 Task: Look for space in Takamatsu, Japan from 3rd June, 2023 to 9th June, 2023 for 2 adults in price range Rs.6000 to Rs.12000. Place can be entire place with 1  bedroom having 1 bed and 1 bathroom. Property type can be house, flat, guest house, hotel. Booking option can be shelf check-in. Required host language is English.
Action: Mouse moved to (407, 108)
Screenshot: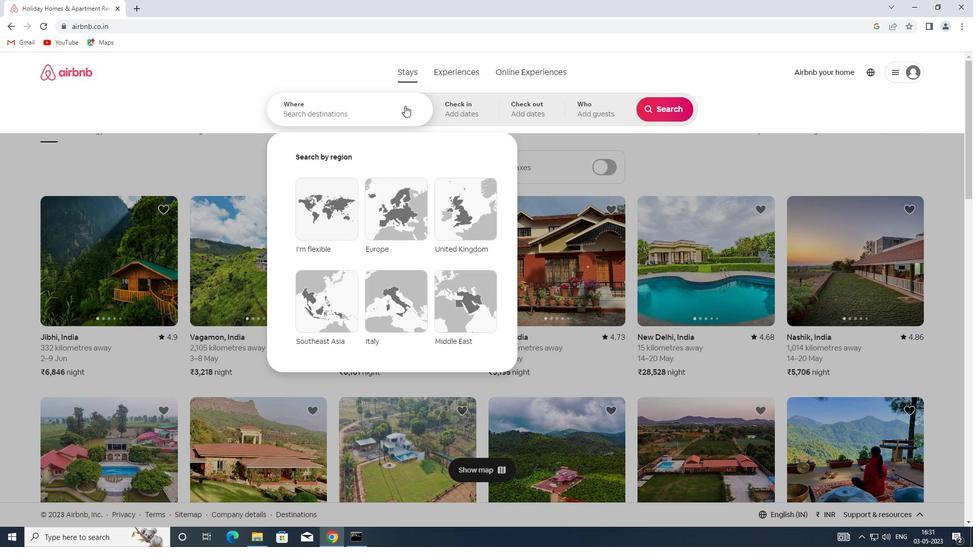 
Action: Mouse pressed left at (407, 108)
Screenshot: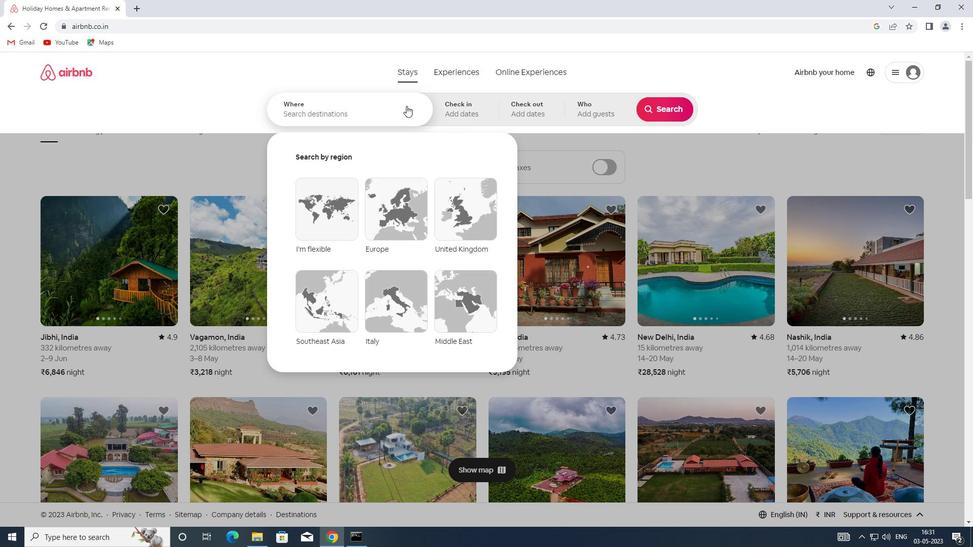 
Action: Key pressed <Key.shift><Key.shift><Key.shift><Key.shift><Key.shift><Key.shift><Key.shift><Key.shift><Key.shift><Key.shift><Key.shift><Key.shift><Key.shift><Key.shift><Key.shift><Key.shift><Key.shift><Key.shift><Key.shift>TAKAMATSU,<Key.shift>JAPAN
Screenshot: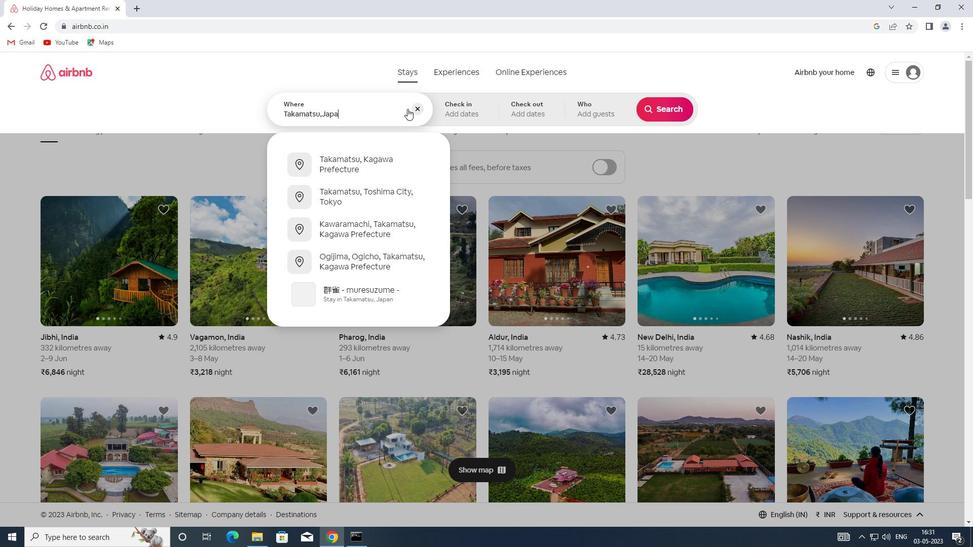 
Action: Mouse moved to (452, 109)
Screenshot: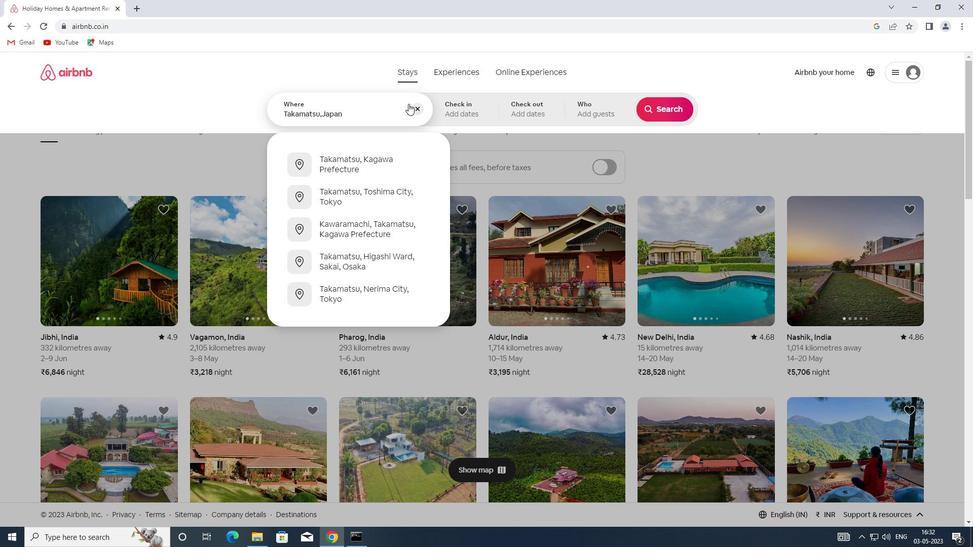 
Action: Mouse pressed left at (452, 109)
Screenshot: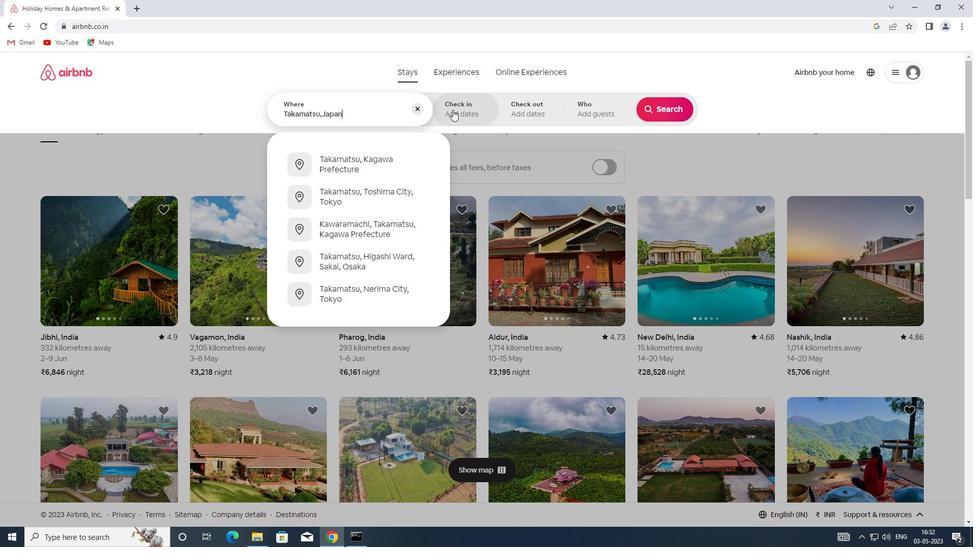 
Action: Mouse moved to (646, 236)
Screenshot: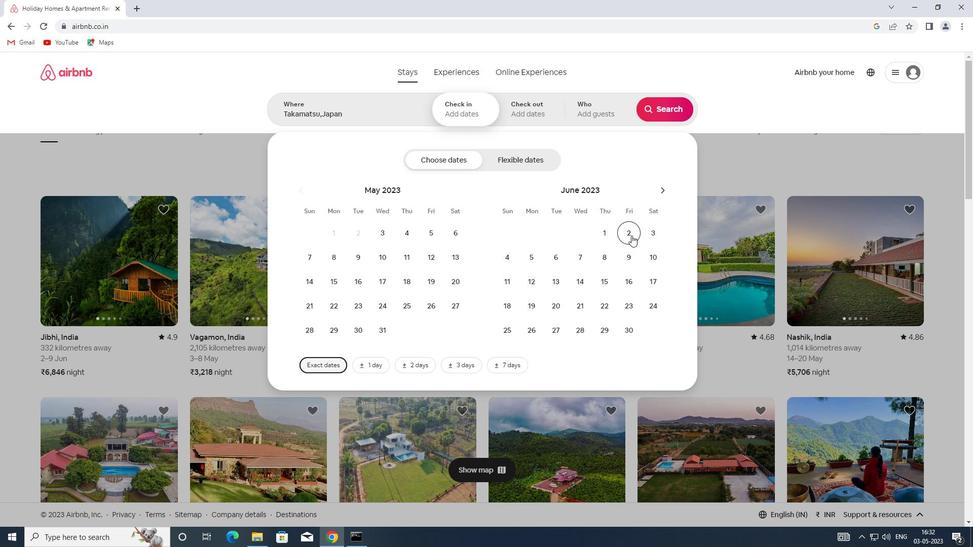 
Action: Mouse pressed left at (646, 236)
Screenshot: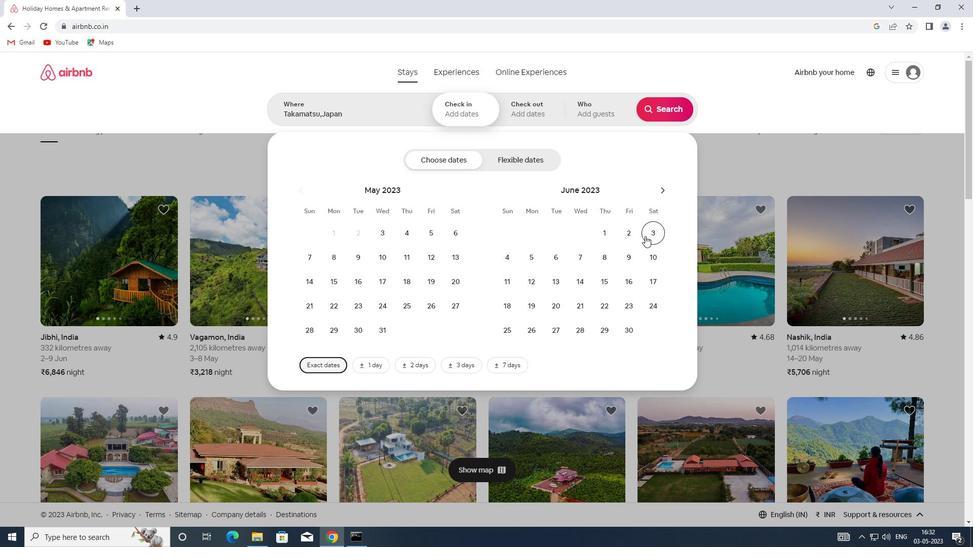 
Action: Mouse moved to (638, 255)
Screenshot: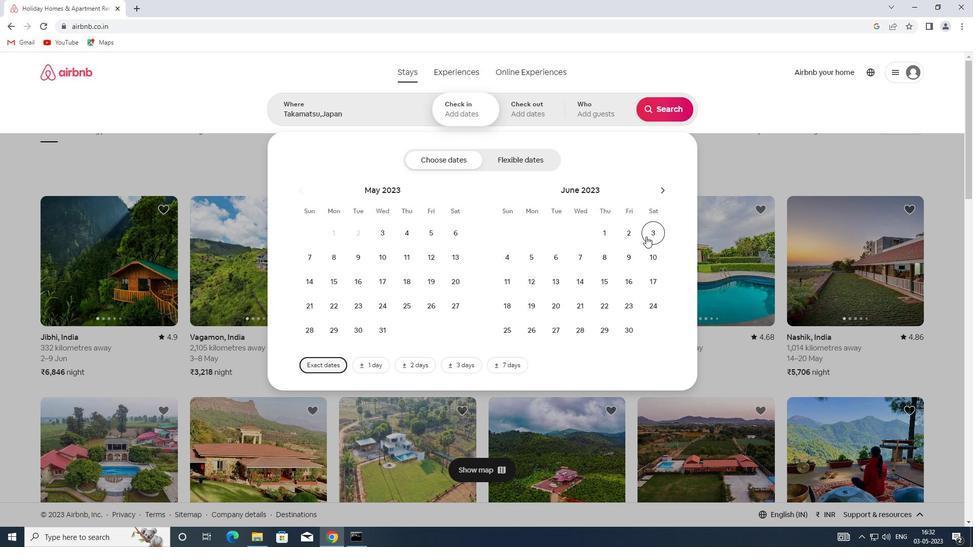 
Action: Mouse pressed left at (638, 255)
Screenshot: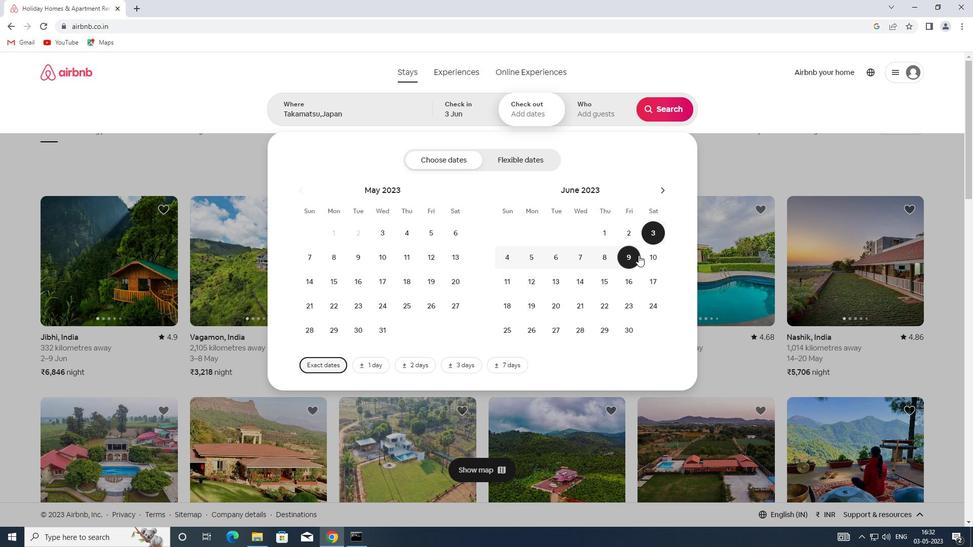 
Action: Mouse moved to (592, 109)
Screenshot: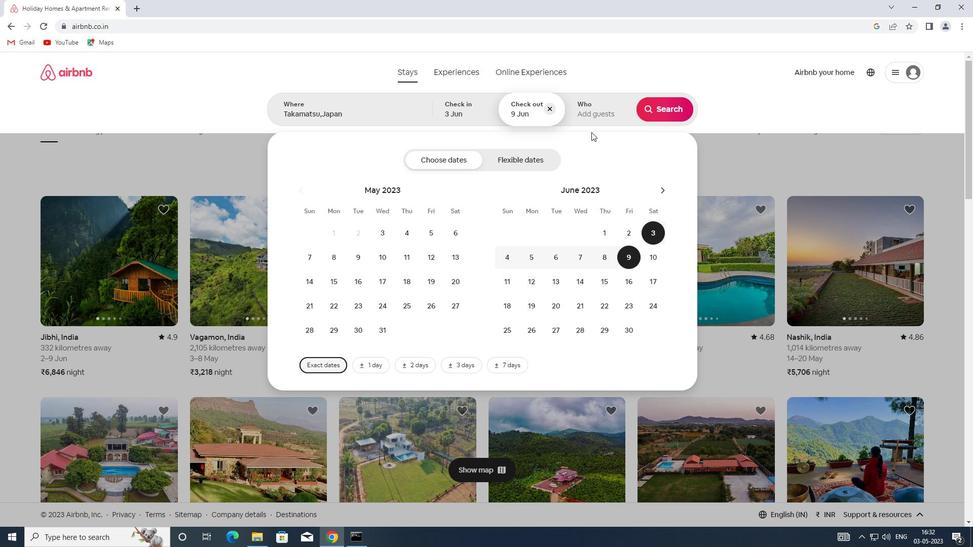 
Action: Mouse pressed left at (592, 109)
Screenshot: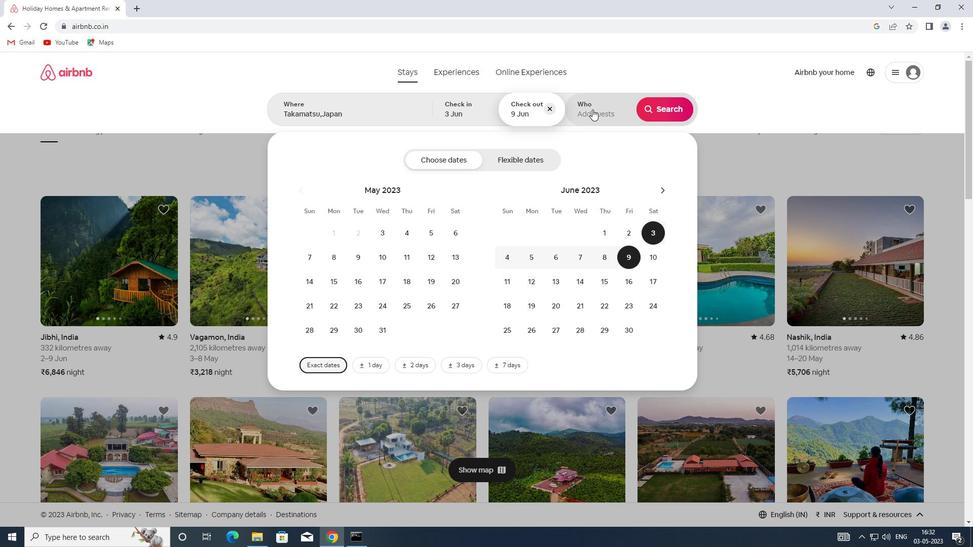 
Action: Mouse moved to (663, 166)
Screenshot: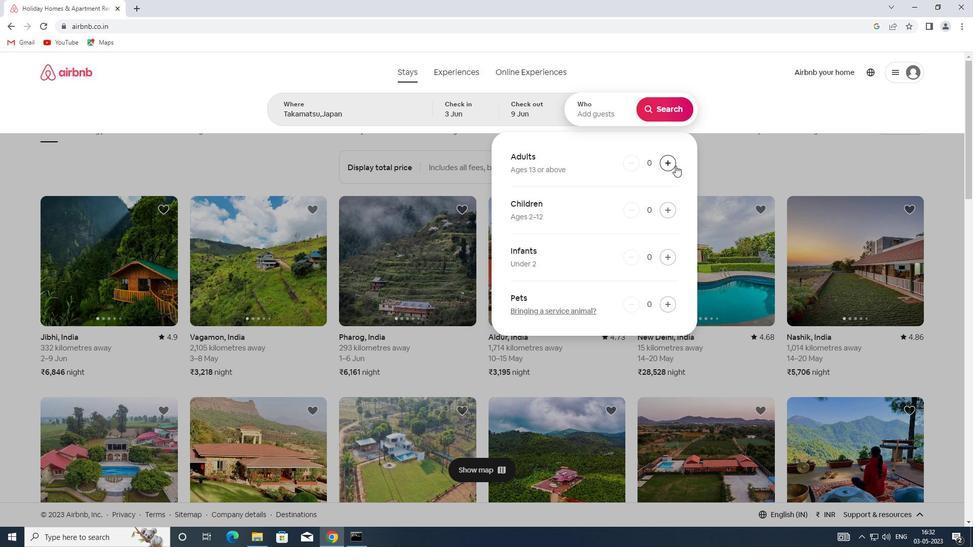 
Action: Mouse pressed left at (663, 166)
Screenshot: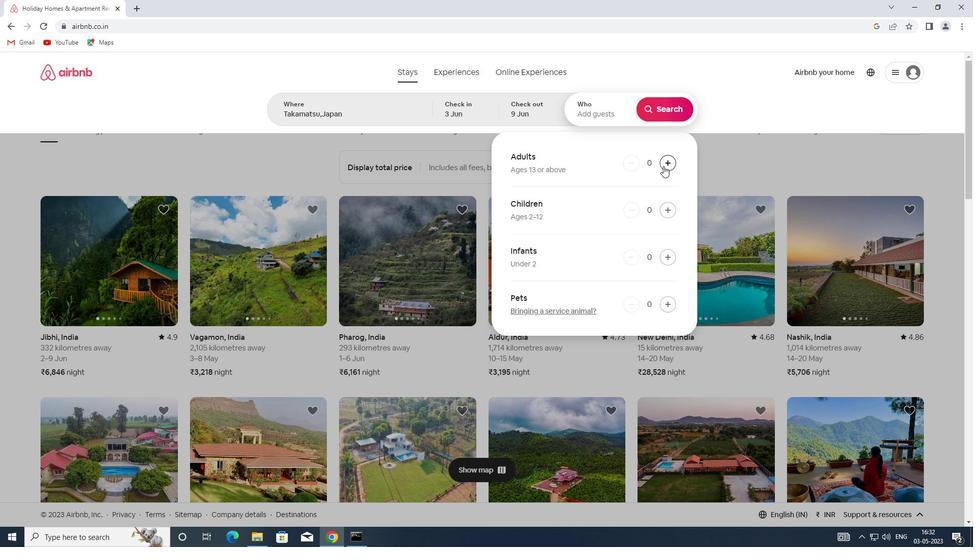 
Action: Mouse pressed left at (663, 166)
Screenshot: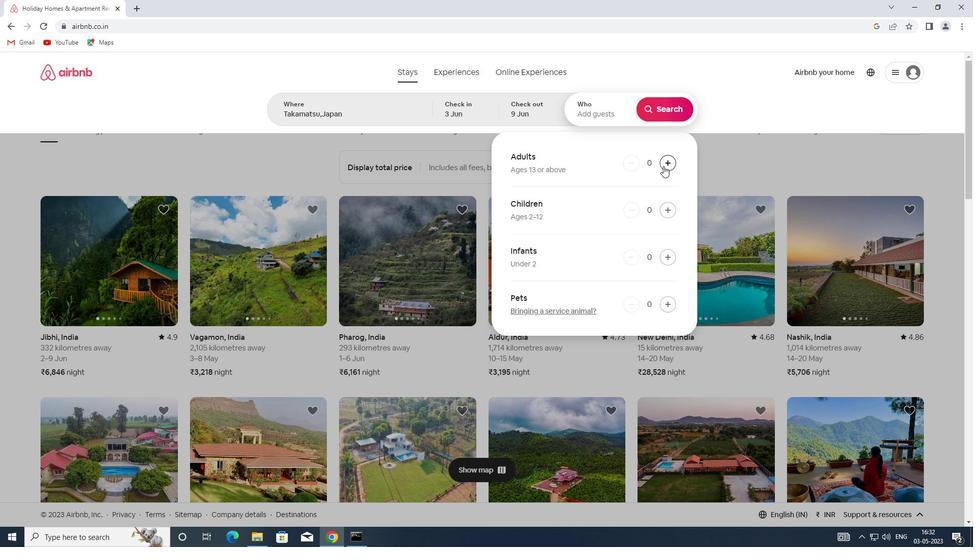 
Action: Mouse moved to (669, 116)
Screenshot: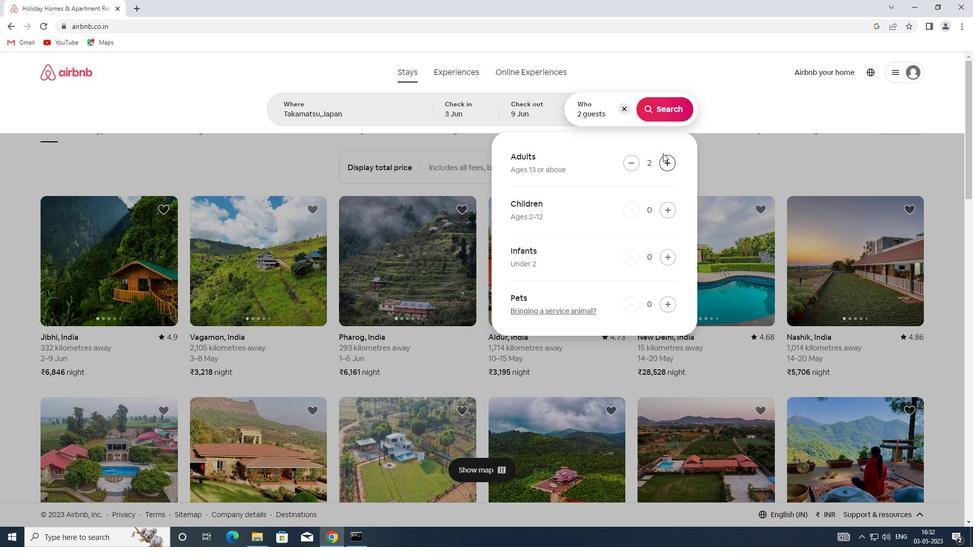 
Action: Mouse pressed left at (669, 116)
Screenshot: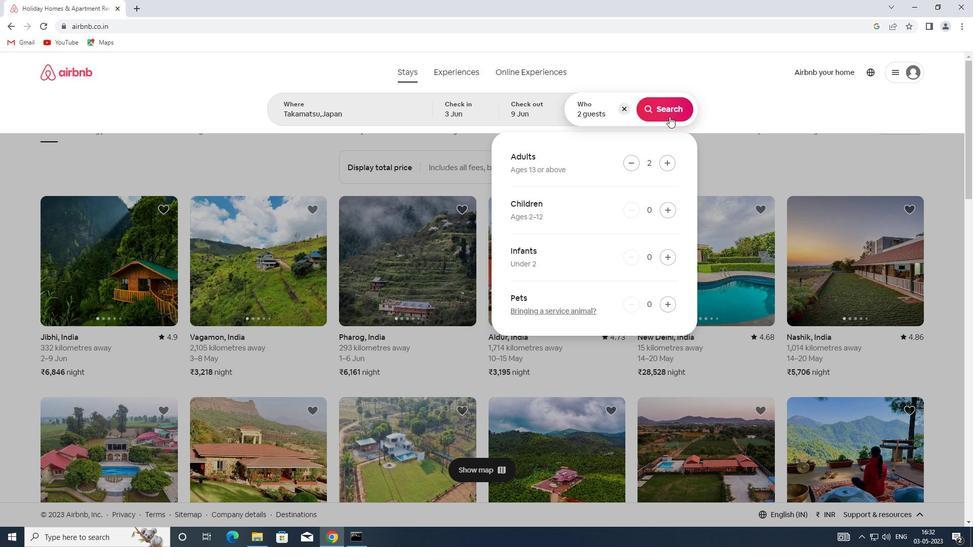 
Action: Mouse moved to (916, 111)
Screenshot: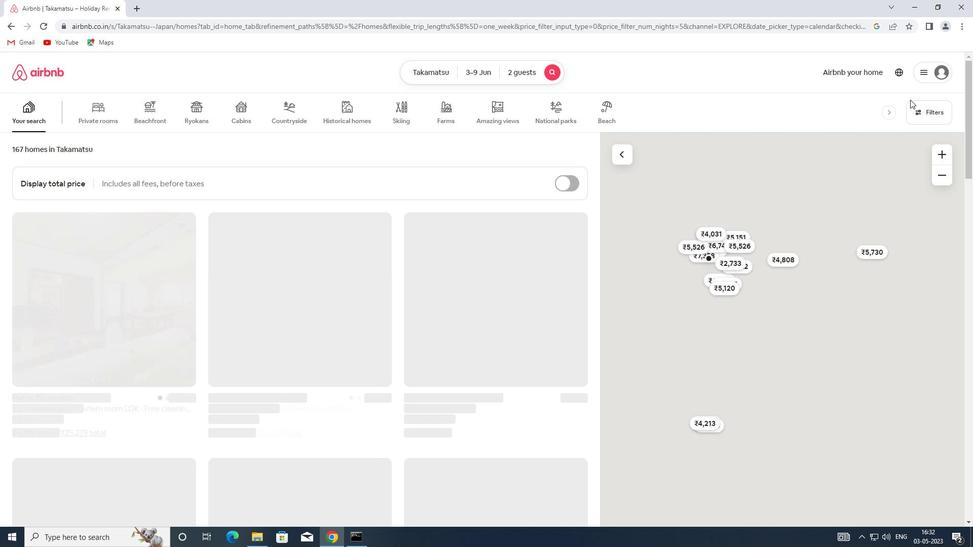 
Action: Mouse pressed left at (916, 111)
Screenshot: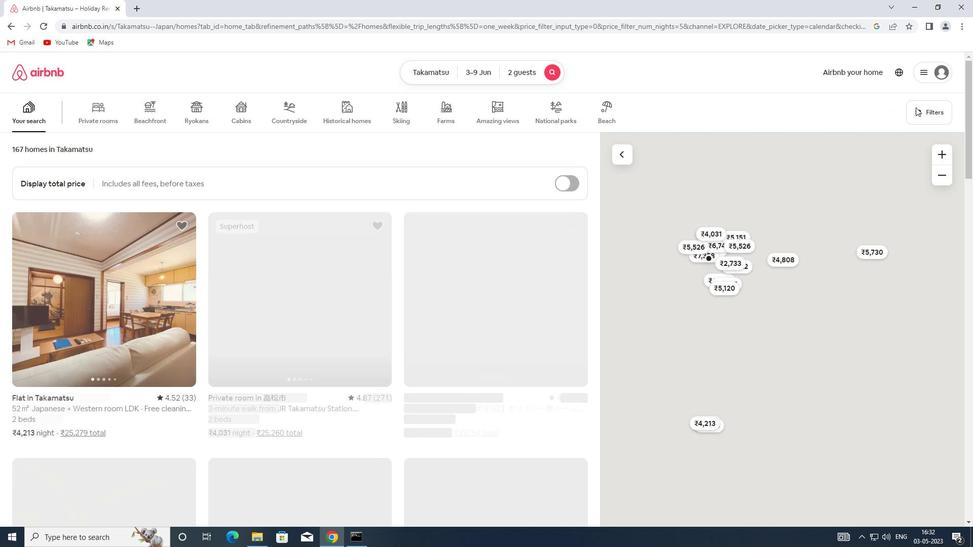 
Action: Mouse moved to (353, 242)
Screenshot: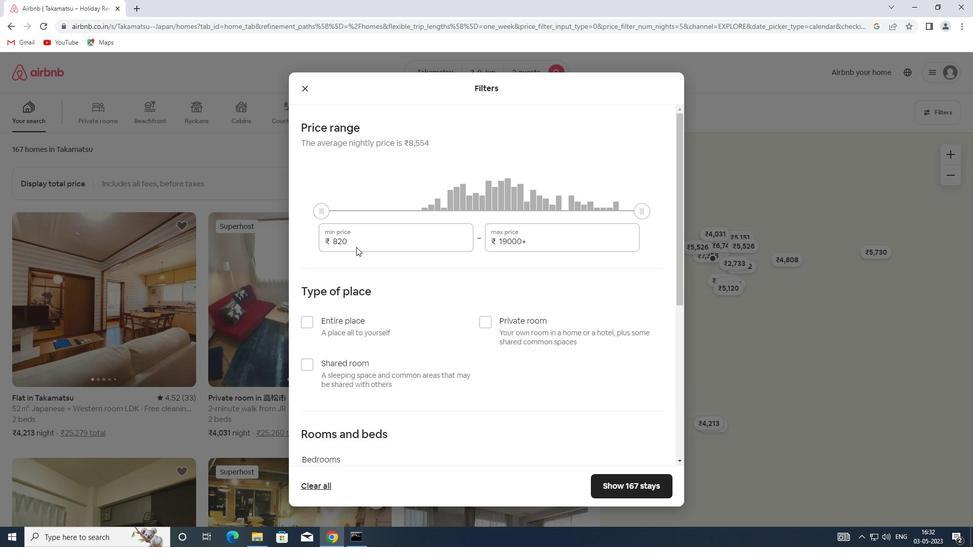 
Action: Mouse pressed left at (353, 242)
Screenshot: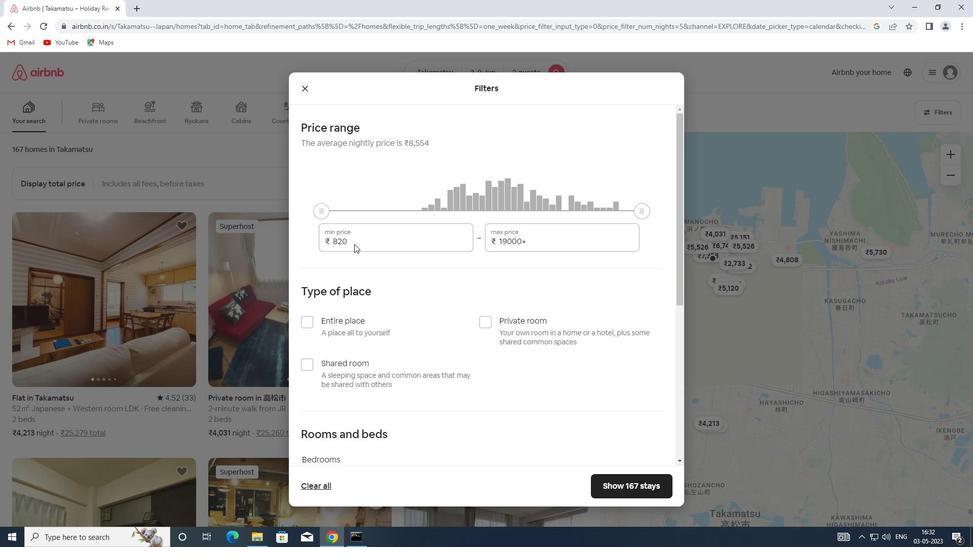 
Action: Mouse moved to (316, 242)
Screenshot: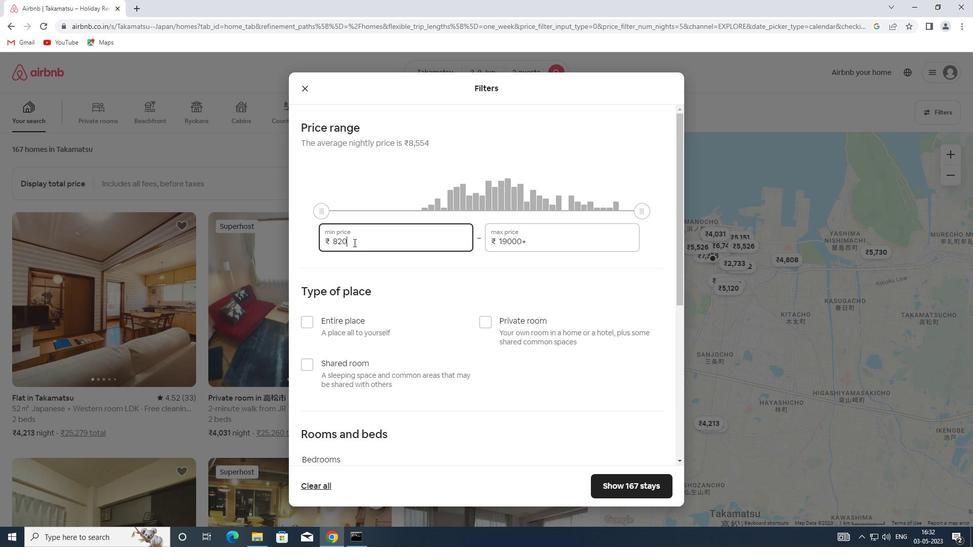 
Action: Key pressed 6000
Screenshot: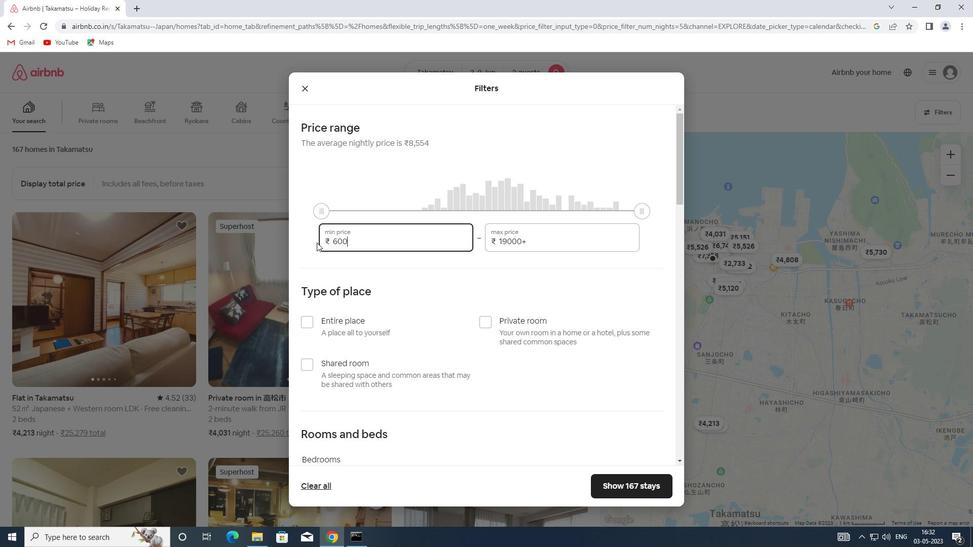 
Action: Mouse moved to (541, 240)
Screenshot: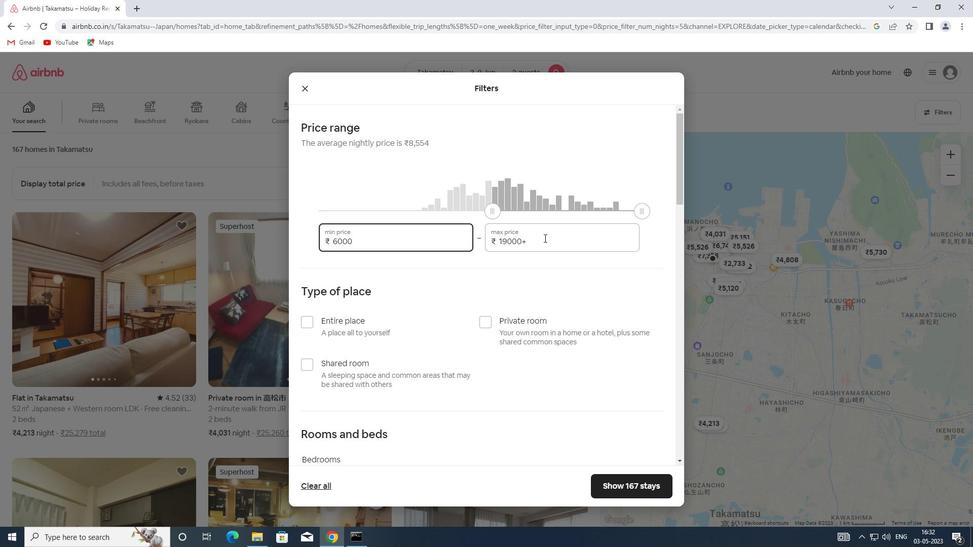 
Action: Mouse pressed left at (541, 240)
Screenshot: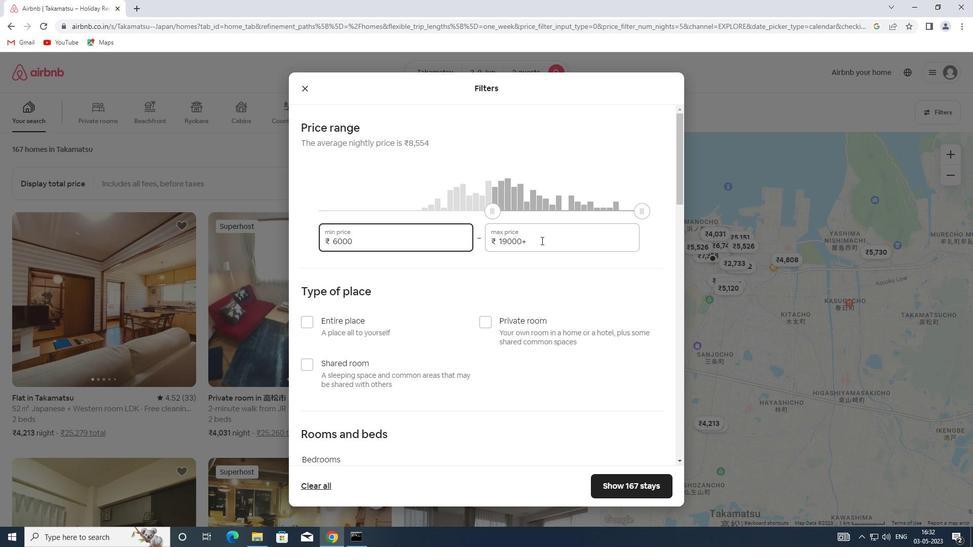 
Action: Mouse moved to (480, 243)
Screenshot: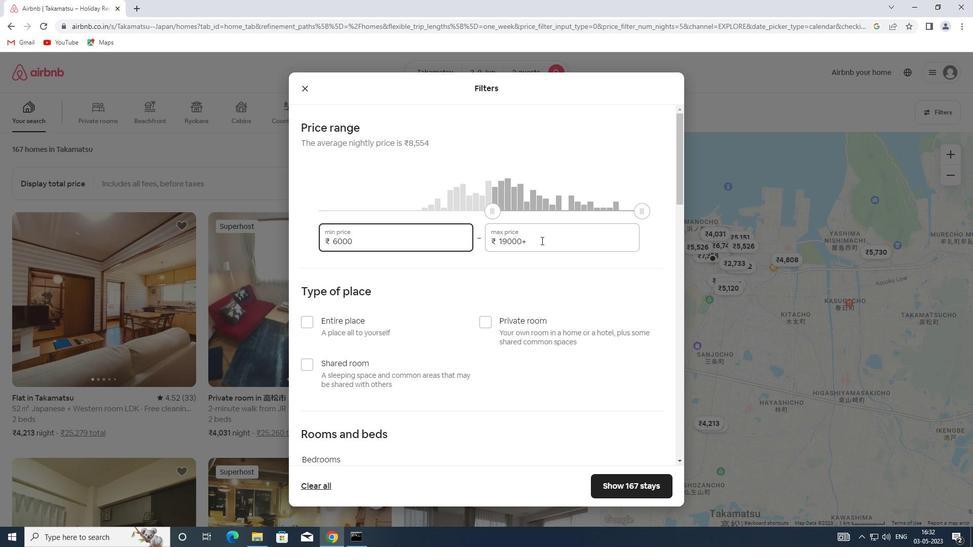 
Action: Key pressed 12000
Screenshot: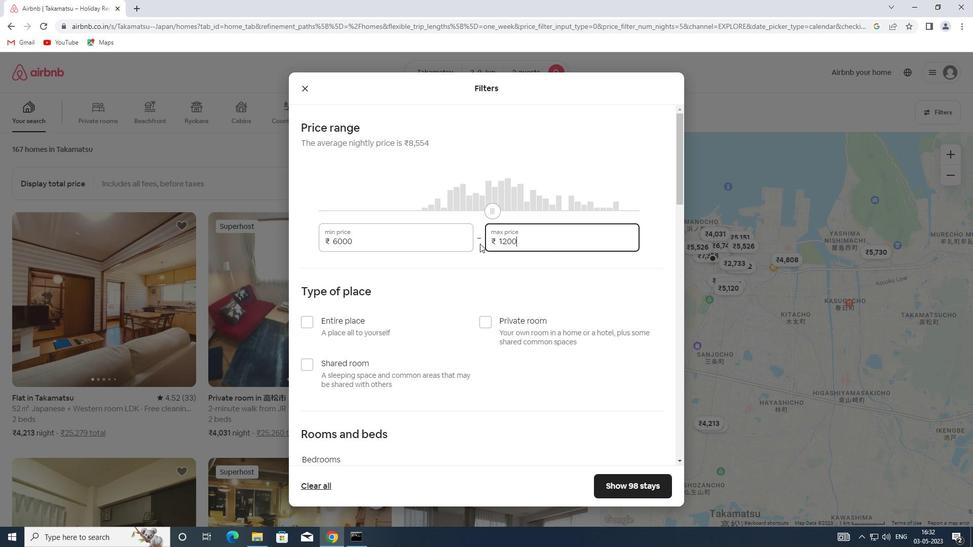 
Action: Mouse moved to (343, 325)
Screenshot: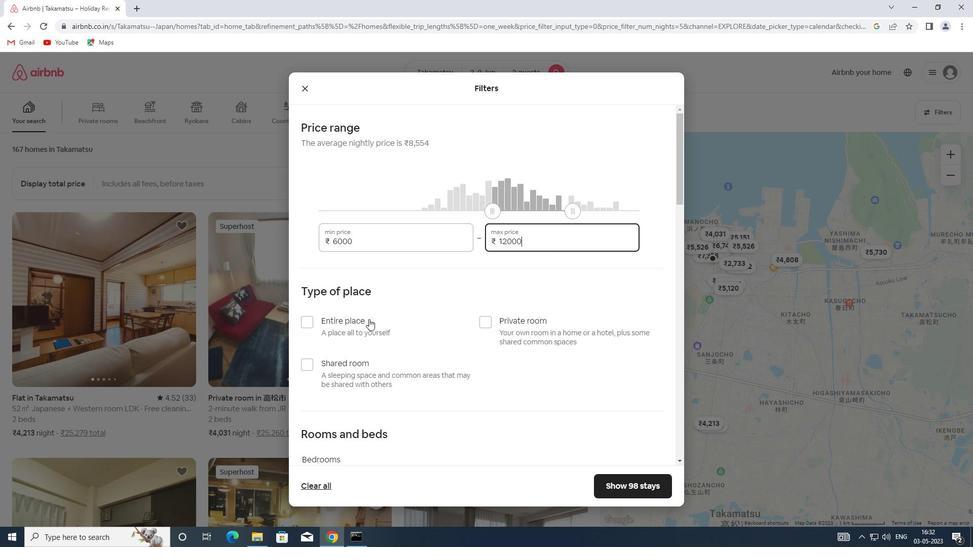 
Action: Mouse pressed left at (343, 325)
Screenshot: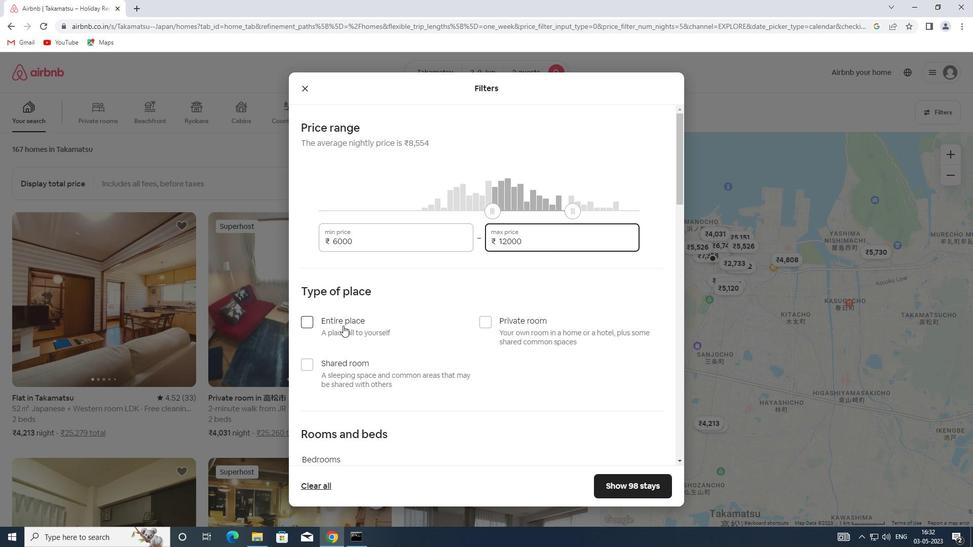 
Action: Mouse moved to (345, 324)
Screenshot: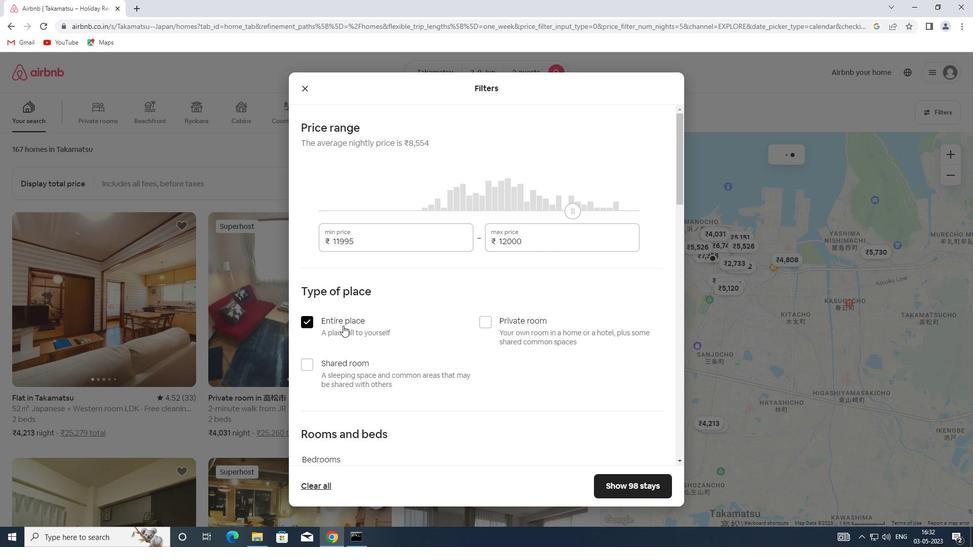 
Action: Mouse scrolled (345, 323) with delta (0, 0)
Screenshot: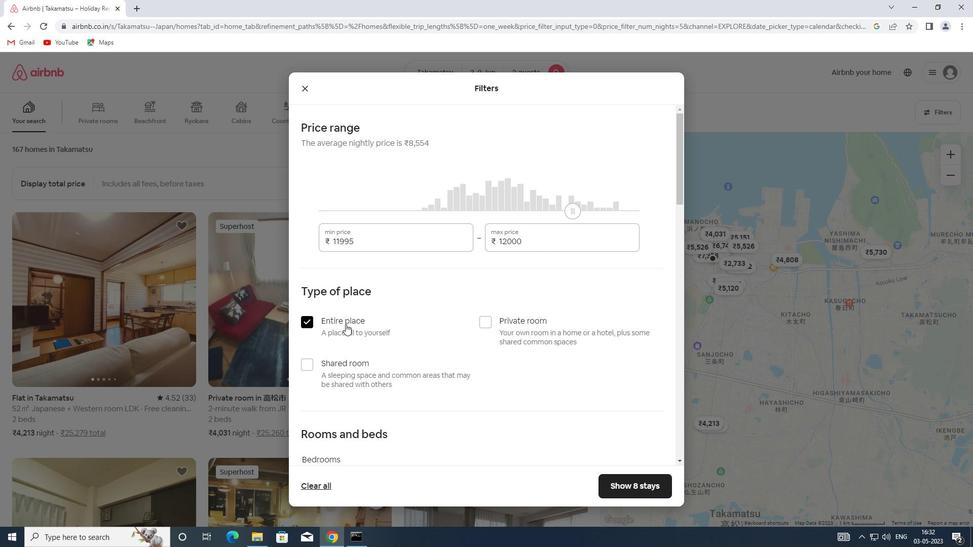 
Action: Mouse moved to (345, 324)
Screenshot: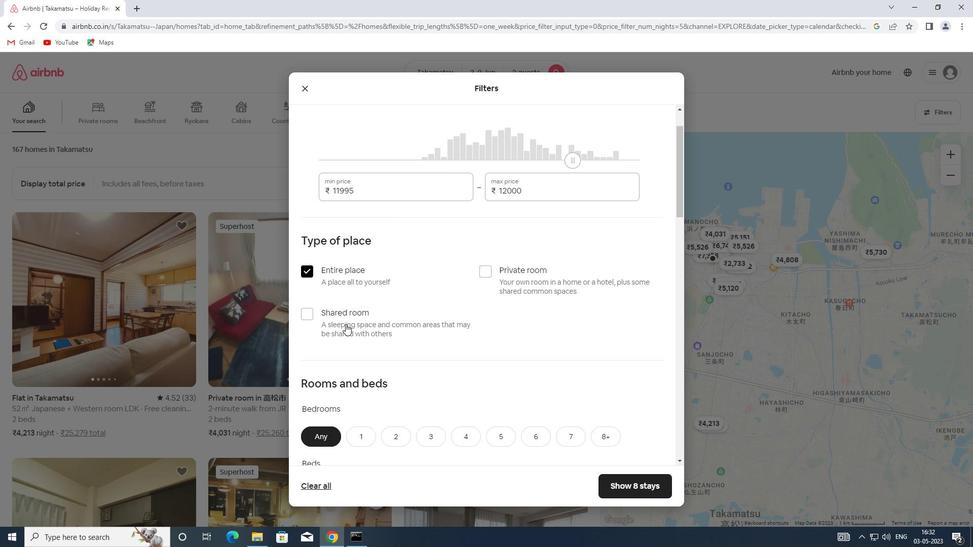 
Action: Mouse scrolled (345, 323) with delta (0, 0)
Screenshot: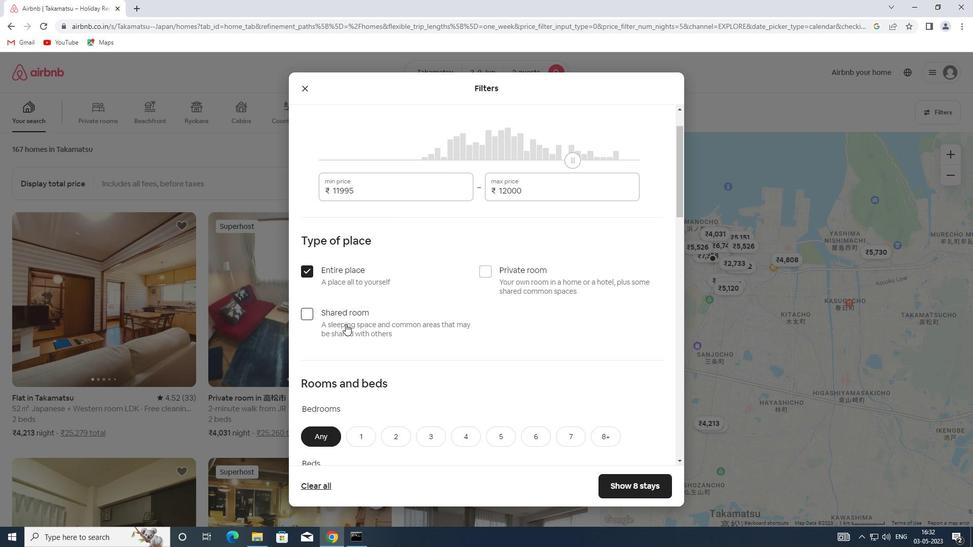 
Action: Mouse scrolled (345, 323) with delta (0, 0)
Screenshot: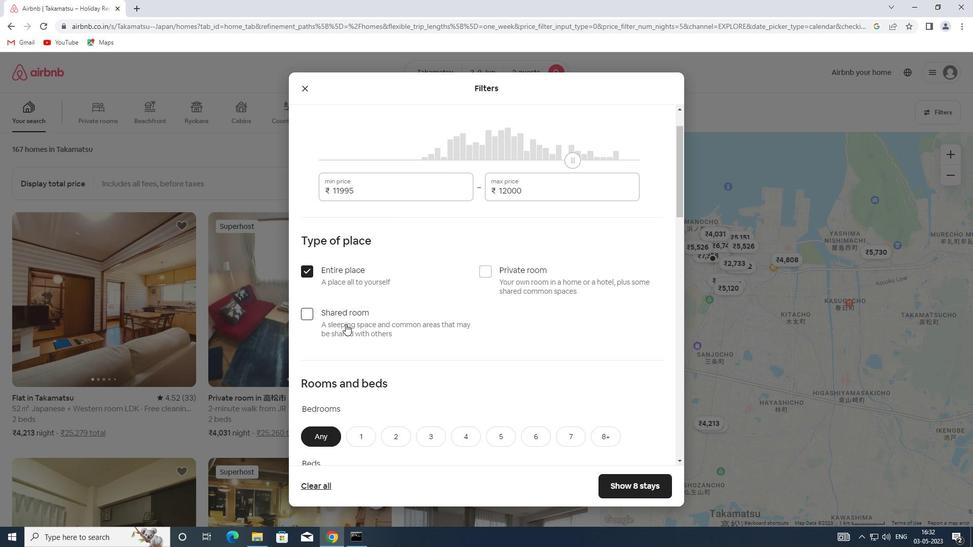 
Action: Mouse moved to (359, 334)
Screenshot: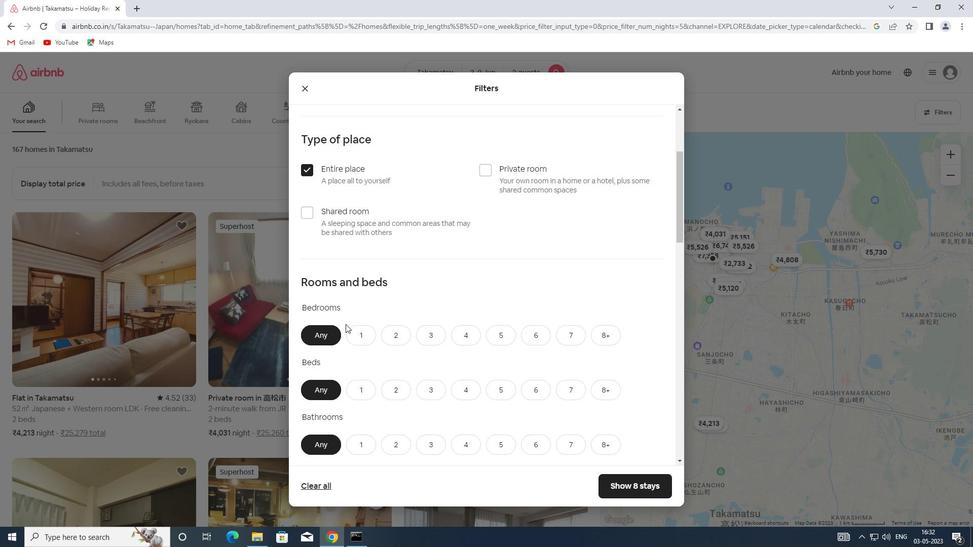 
Action: Mouse pressed left at (359, 334)
Screenshot: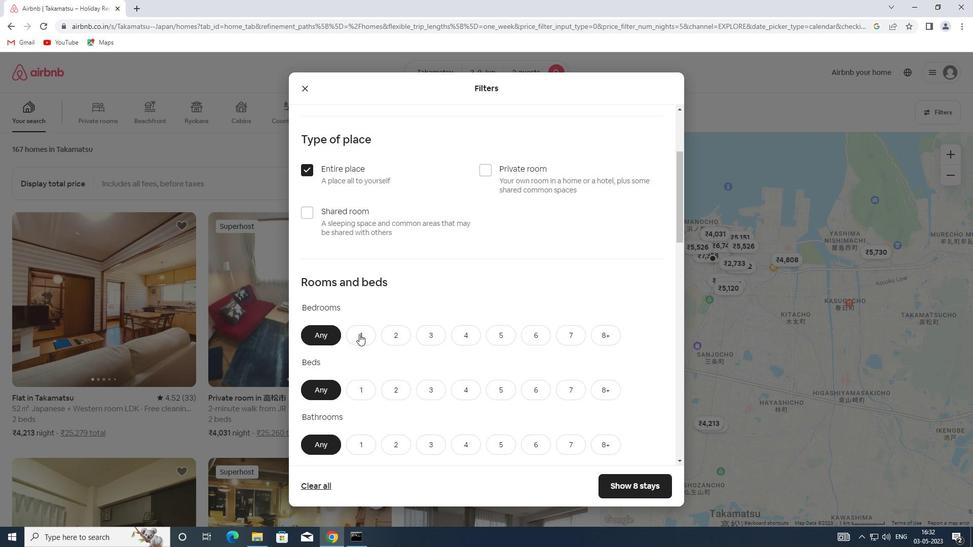 
Action: Mouse scrolled (359, 334) with delta (0, 0)
Screenshot: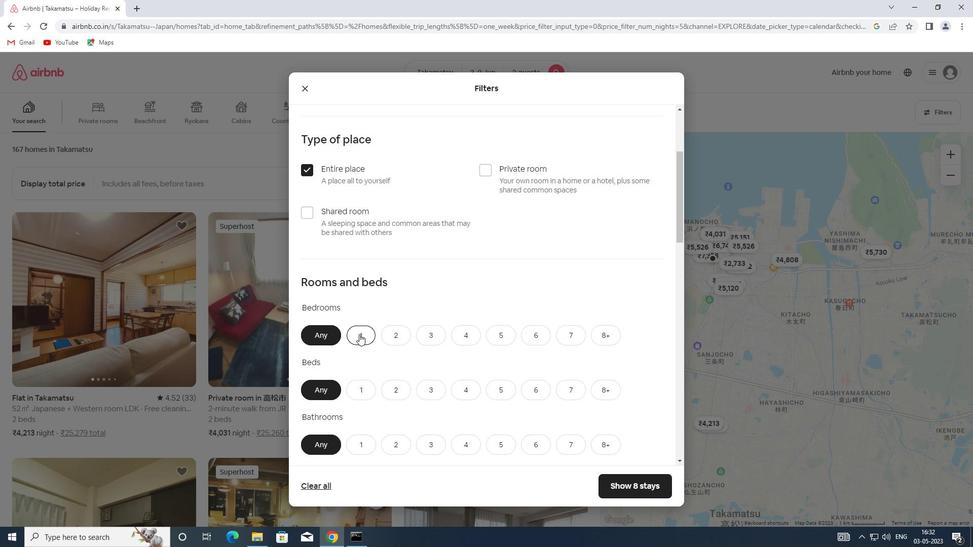 
Action: Mouse scrolled (359, 334) with delta (0, 0)
Screenshot: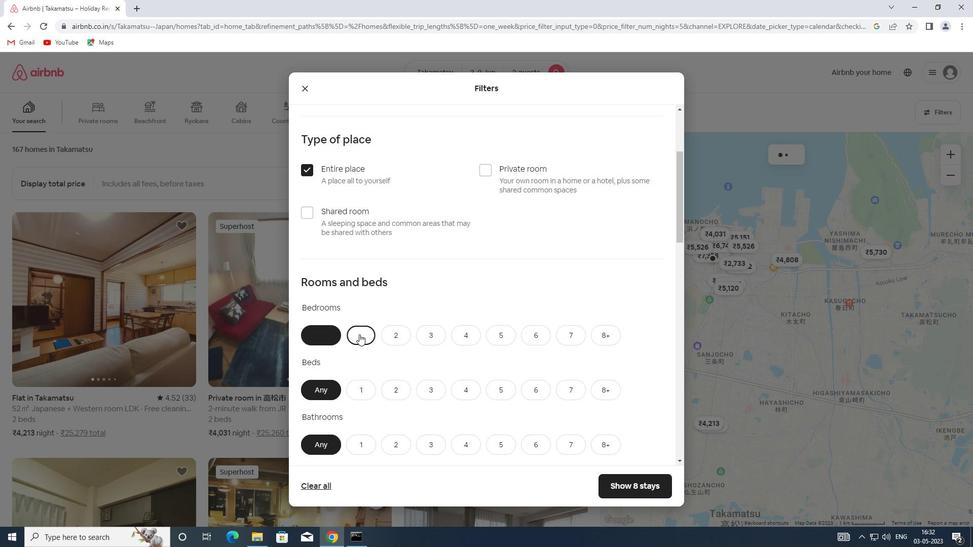 
Action: Mouse moved to (360, 292)
Screenshot: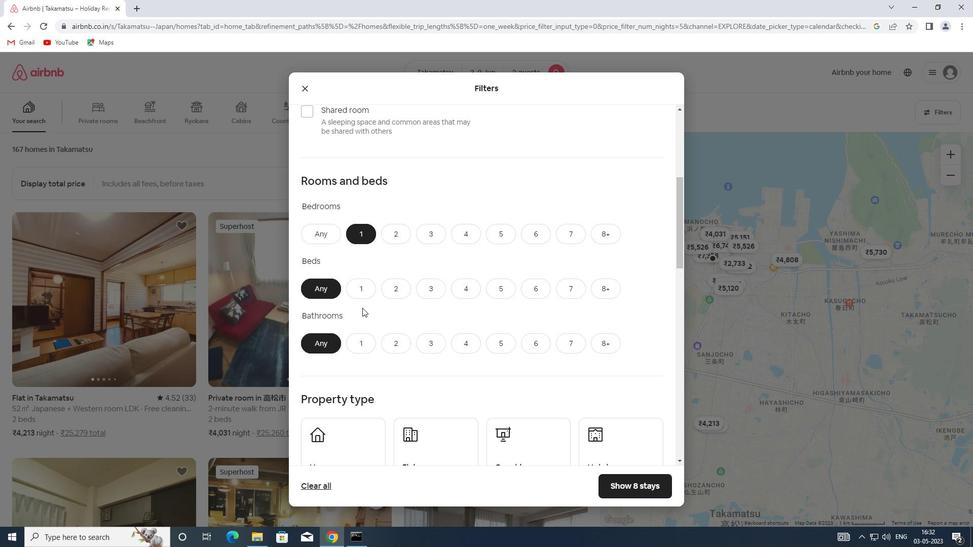 
Action: Mouse pressed left at (360, 292)
Screenshot: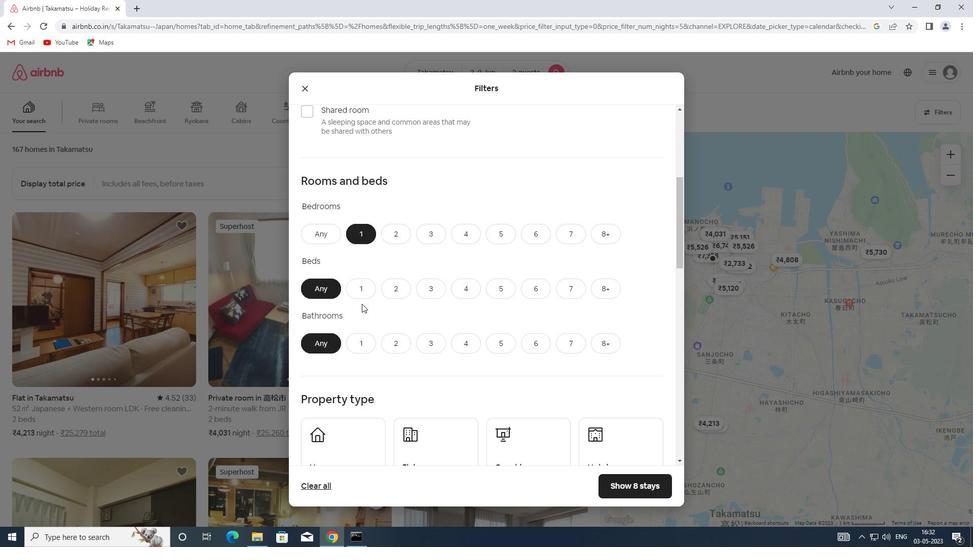 
Action: Mouse moved to (360, 341)
Screenshot: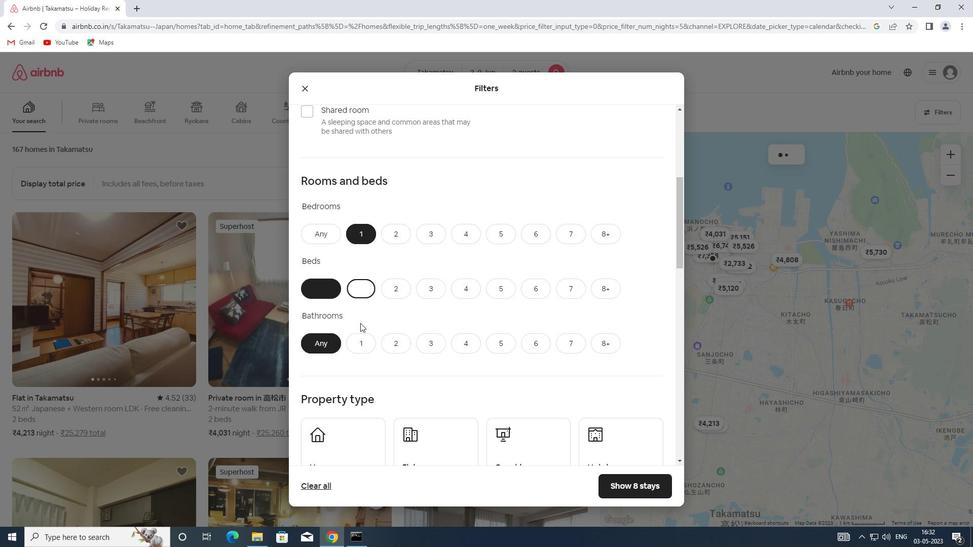 
Action: Mouse pressed left at (360, 341)
Screenshot: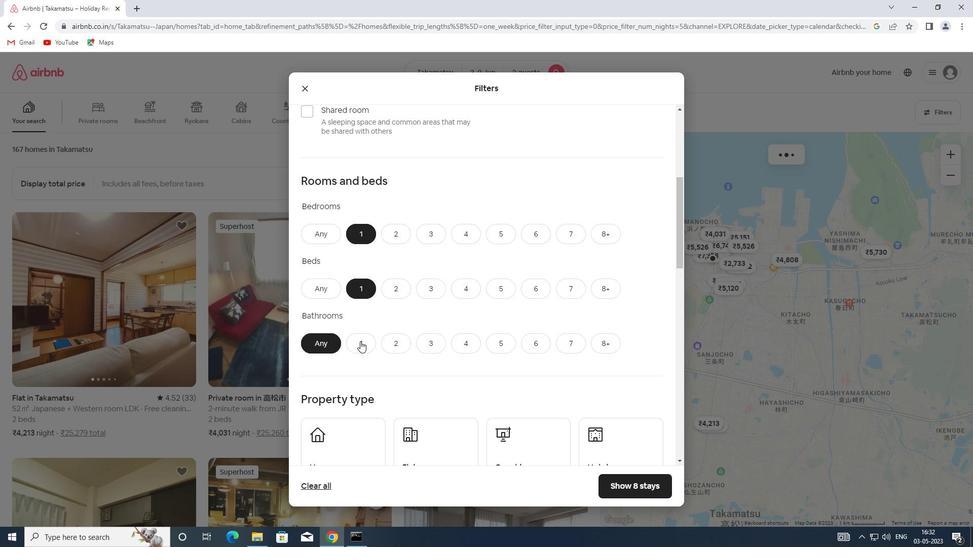 
Action: Mouse moved to (360, 339)
Screenshot: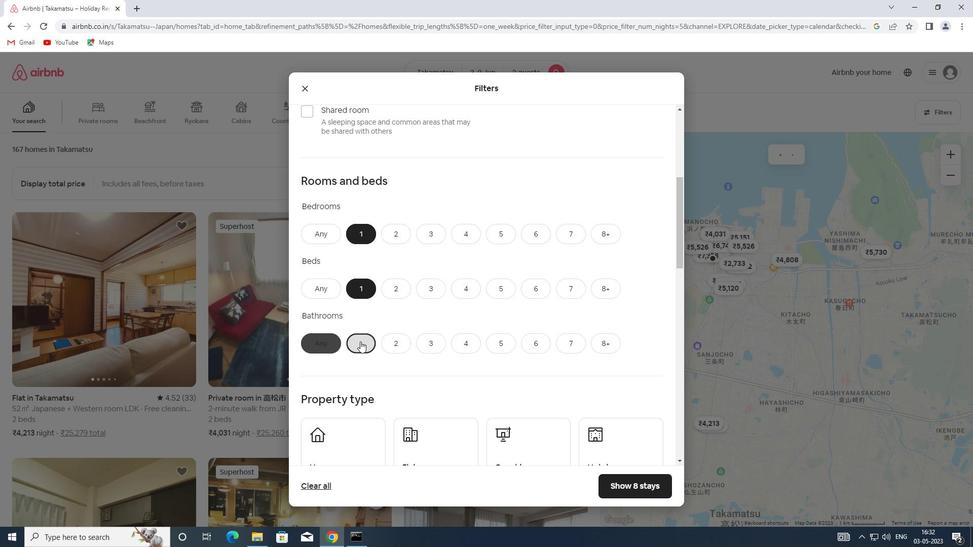 
Action: Mouse scrolled (360, 339) with delta (0, 0)
Screenshot: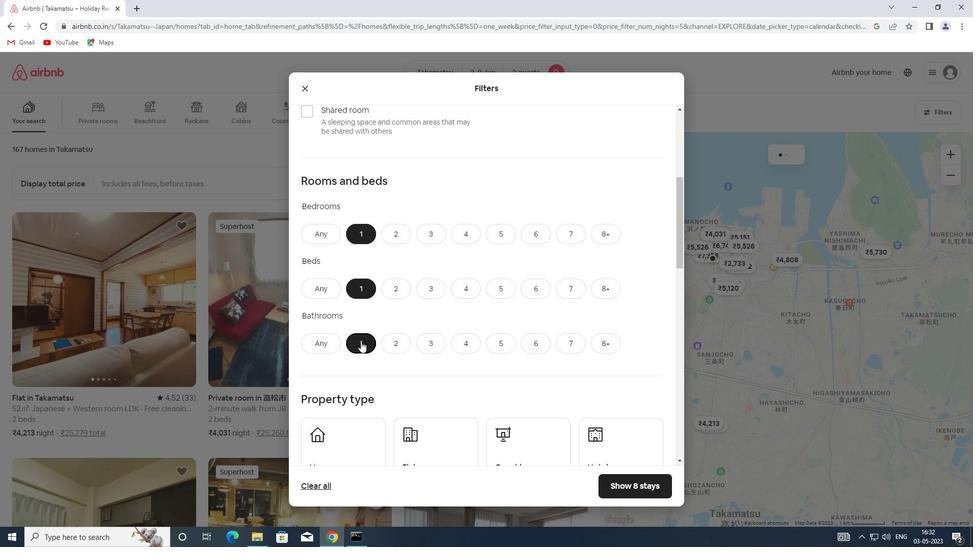 
Action: Mouse scrolled (360, 339) with delta (0, 0)
Screenshot: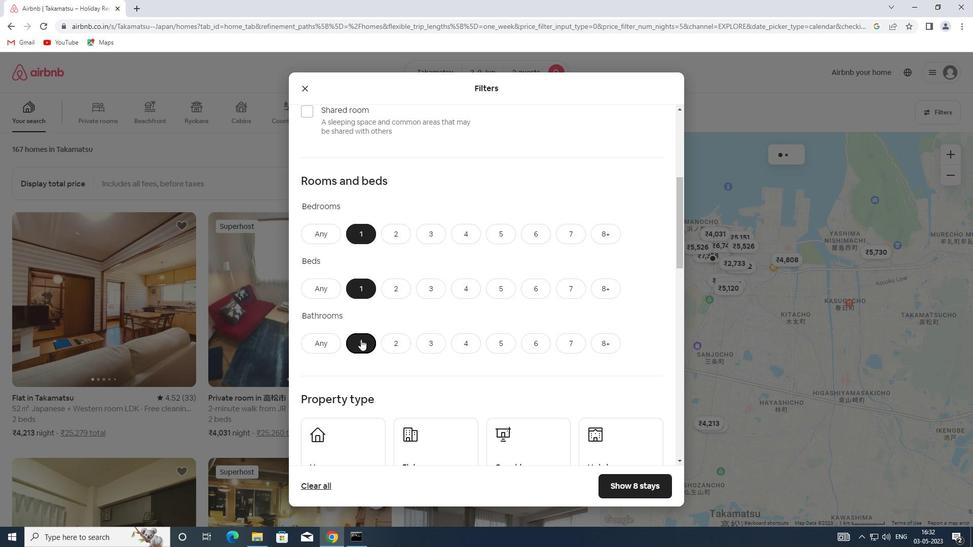 
Action: Mouse scrolled (360, 339) with delta (0, 0)
Screenshot: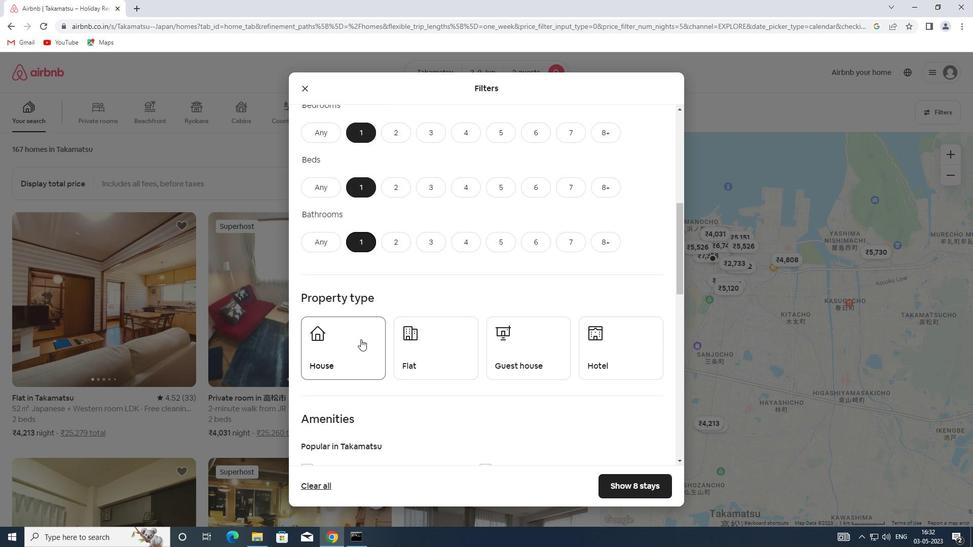 
Action: Mouse scrolled (360, 339) with delta (0, 0)
Screenshot: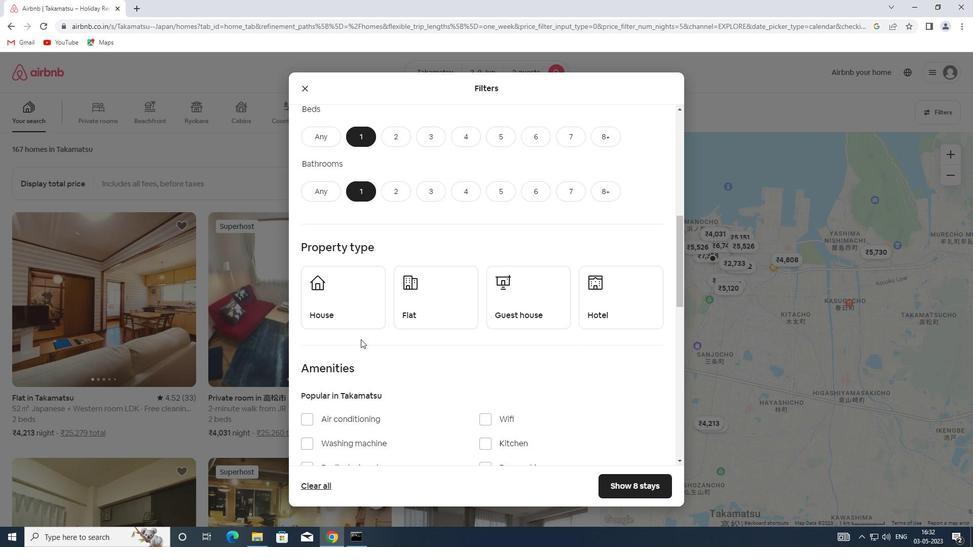 
Action: Mouse moved to (367, 272)
Screenshot: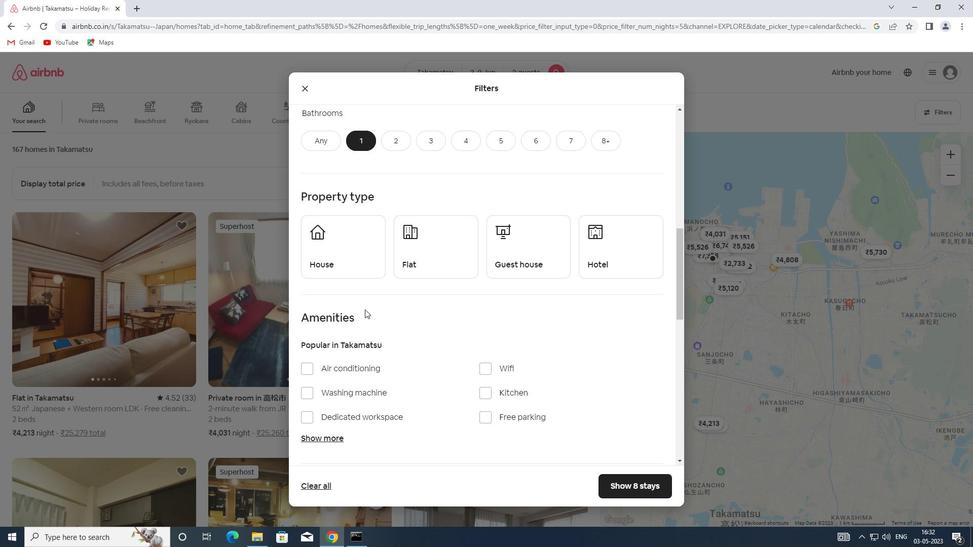 
Action: Mouse pressed left at (367, 272)
Screenshot: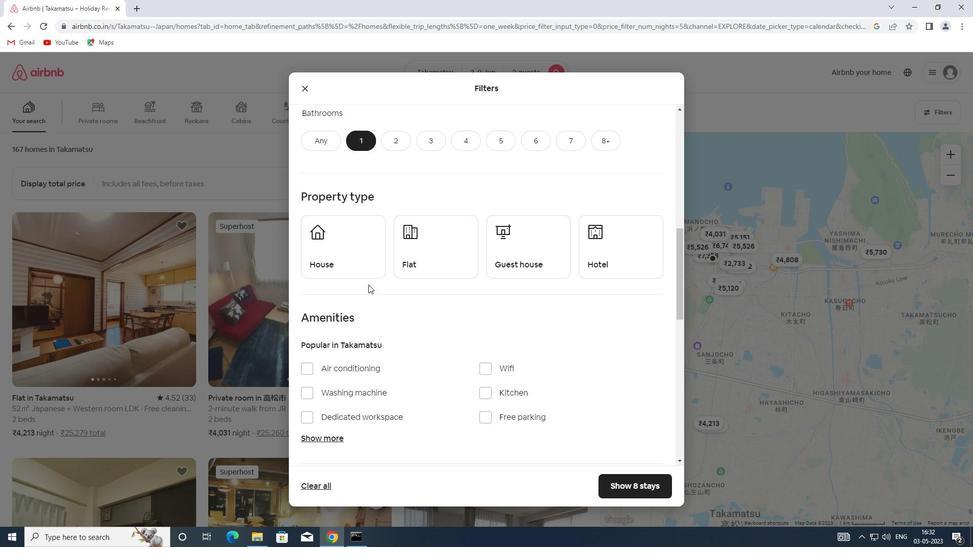 
Action: Mouse moved to (425, 259)
Screenshot: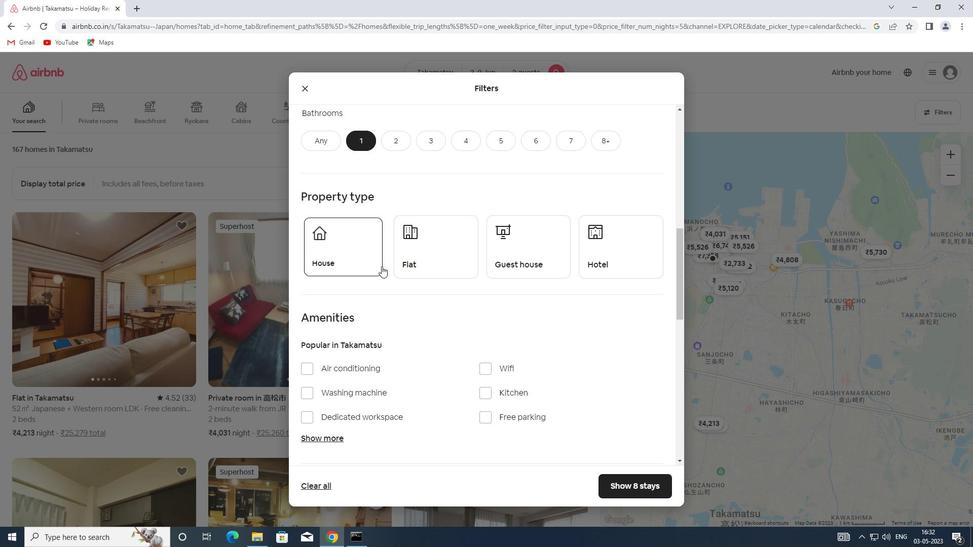 
Action: Mouse pressed left at (425, 259)
Screenshot: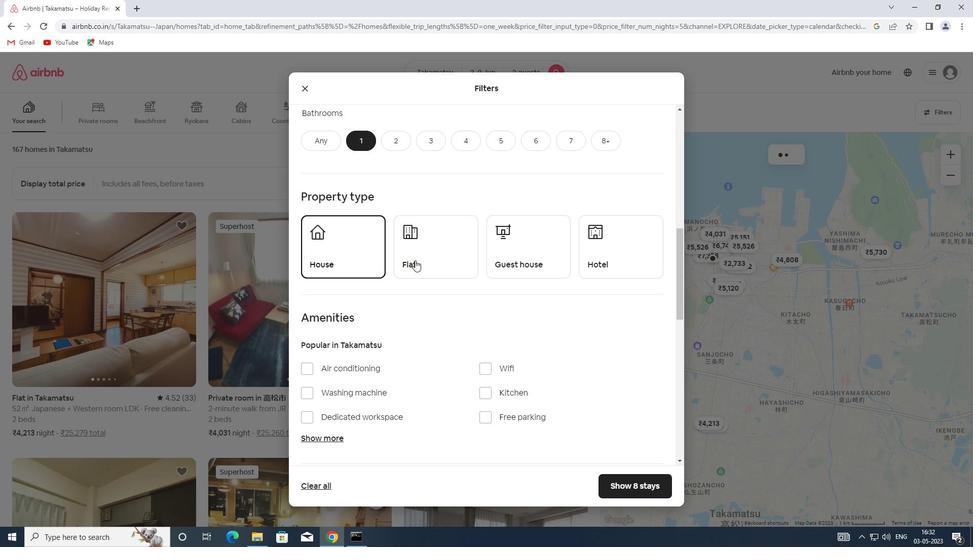 
Action: Mouse moved to (547, 259)
Screenshot: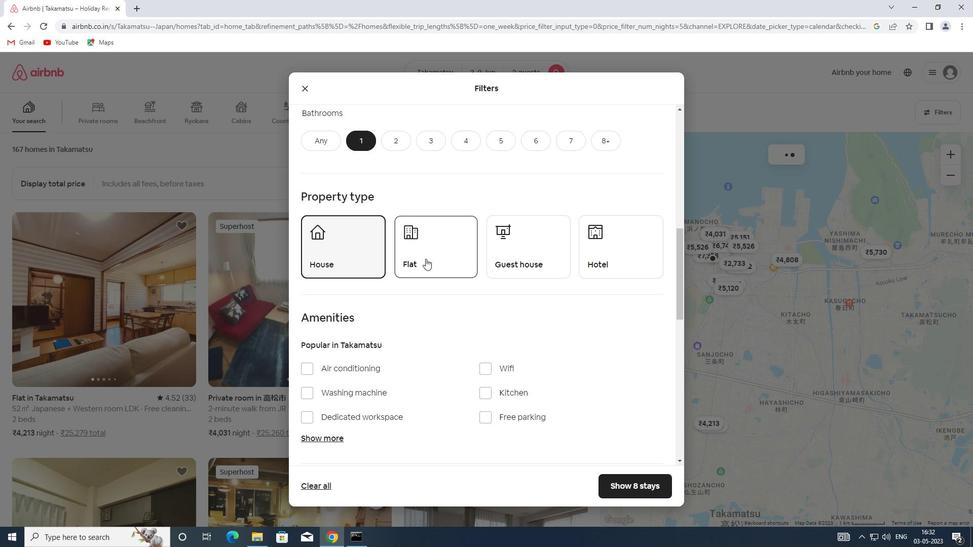 
Action: Mouse pressed left at (547, 259)
Screenshot: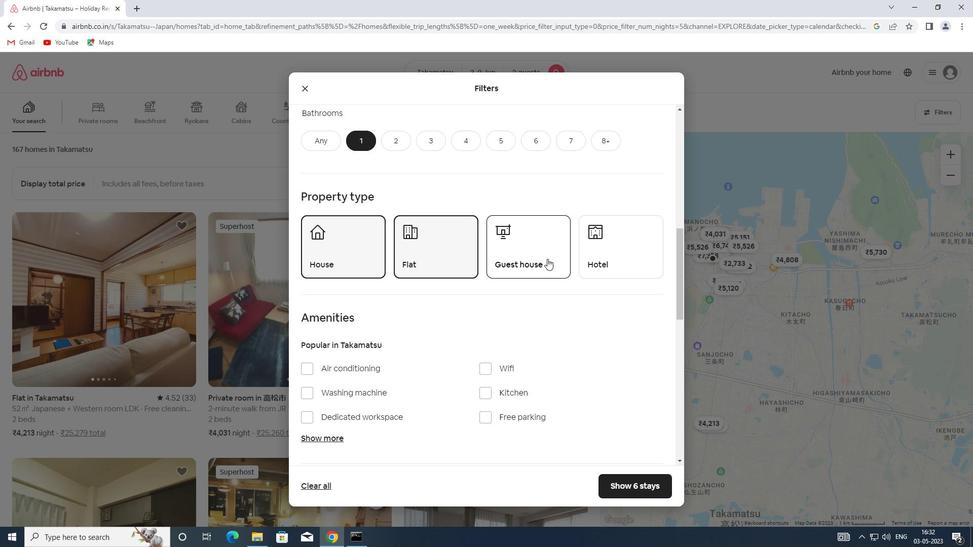 
Action: Mouse moved to (613, 259)
Screenshot: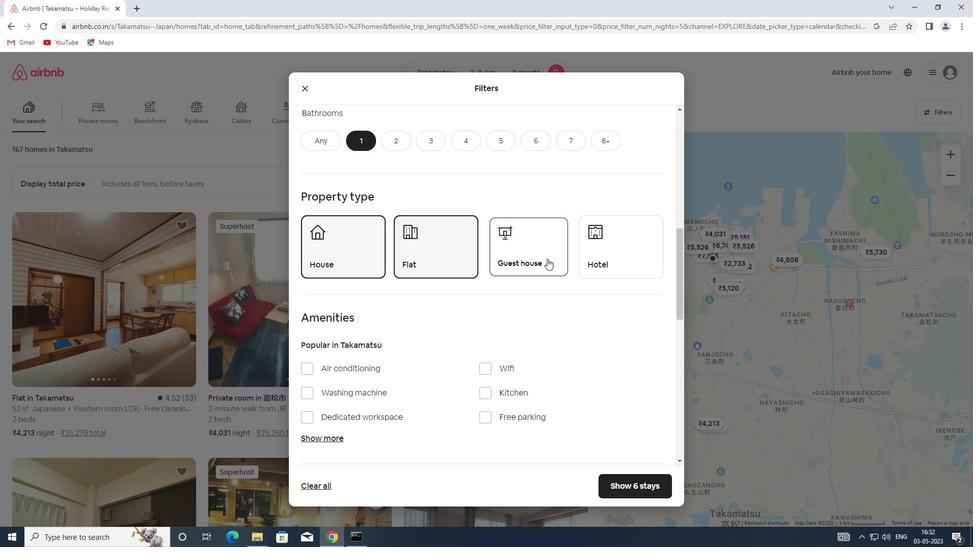 
Action: Mouse pressed left at (613, 259)
Screenshot: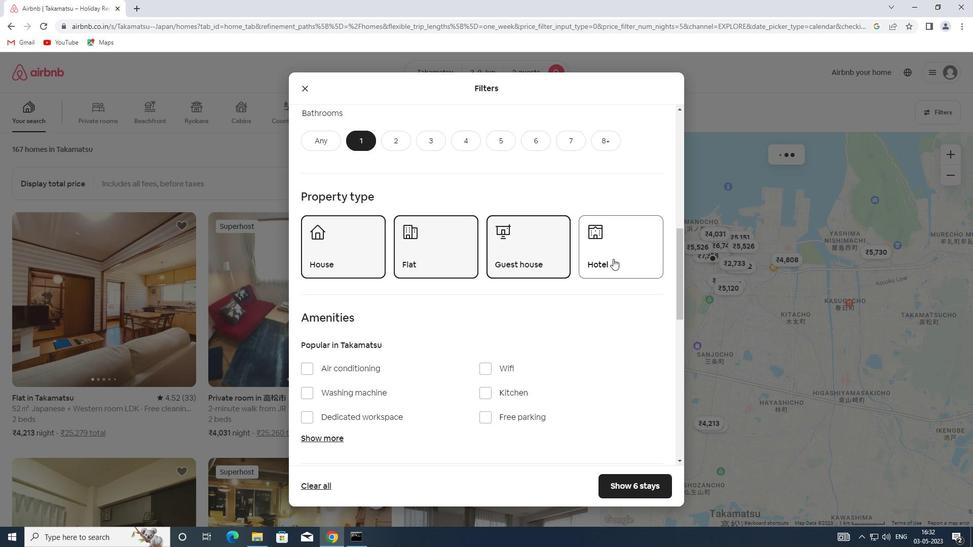 
Action: Mouse scrolled (613, 258) with delta (0, 0)
Screenshot: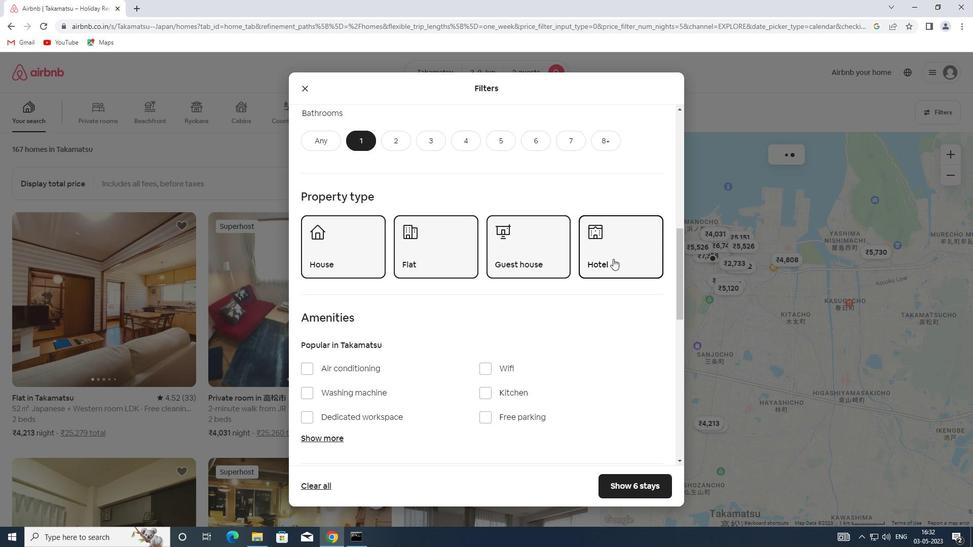 
Action: Mouse scrolled (613, 258) with delta (0, 0)
Screenshot: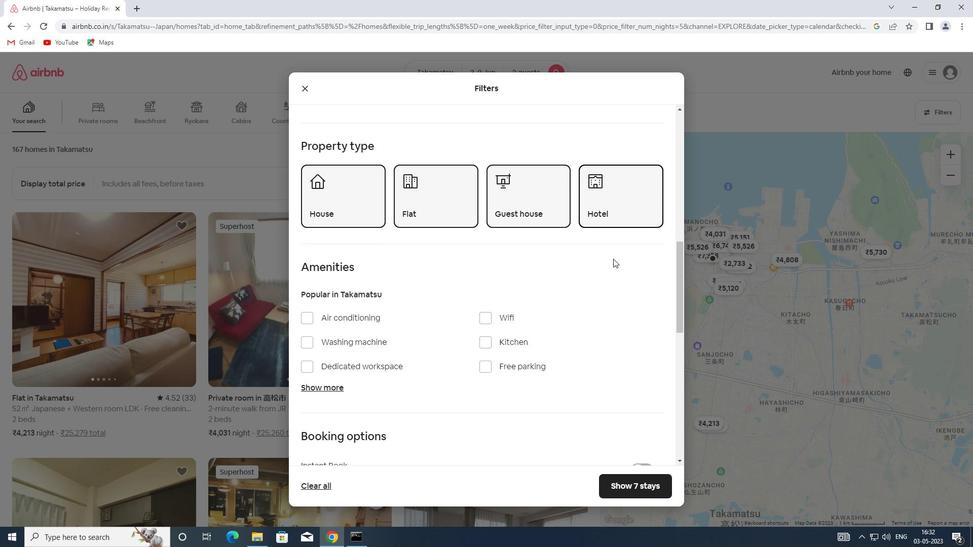 
Action: Mouse scrolled (613, 258) with delta (0, 0)
Screenshot: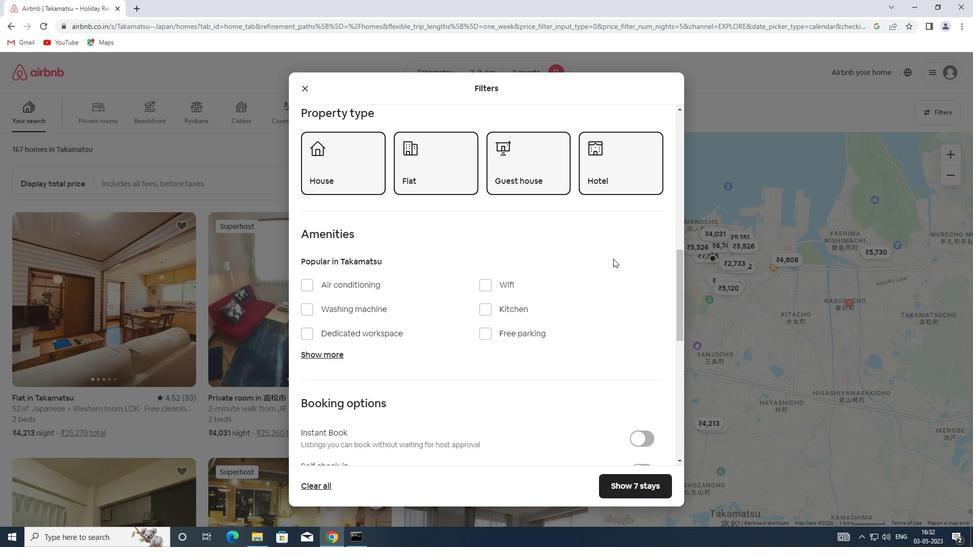 
Action: Mouse scrolled (613, 258) with delta (0, 0)
Screenshot: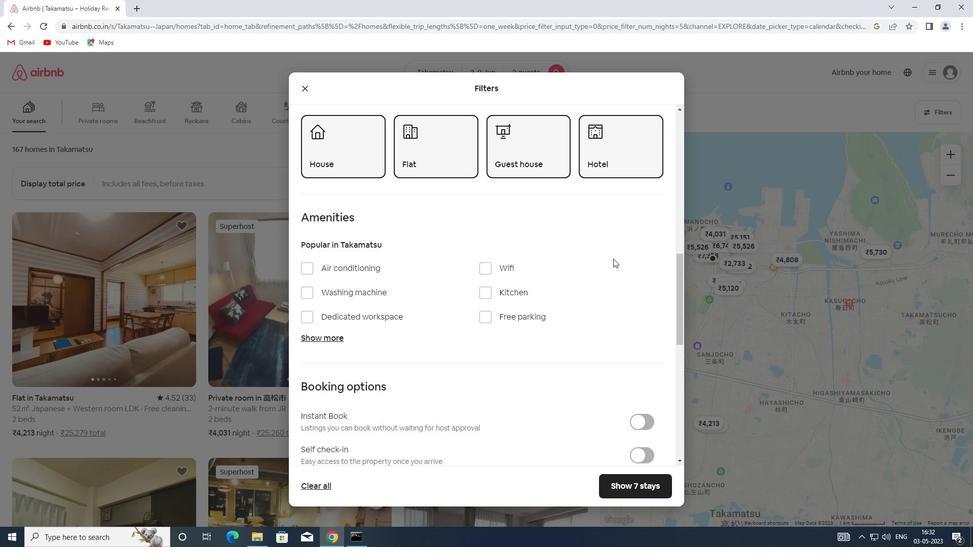 
Action: Mouse scrolled (613, 258) with delta (0, 0)
Screenshot: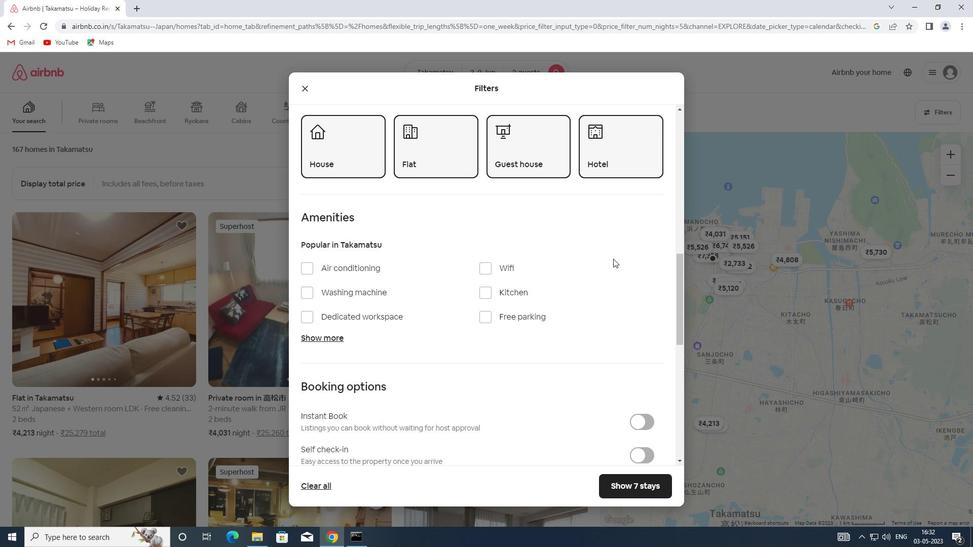 
Action: Mouse moved to (635, 298)
Screenshot: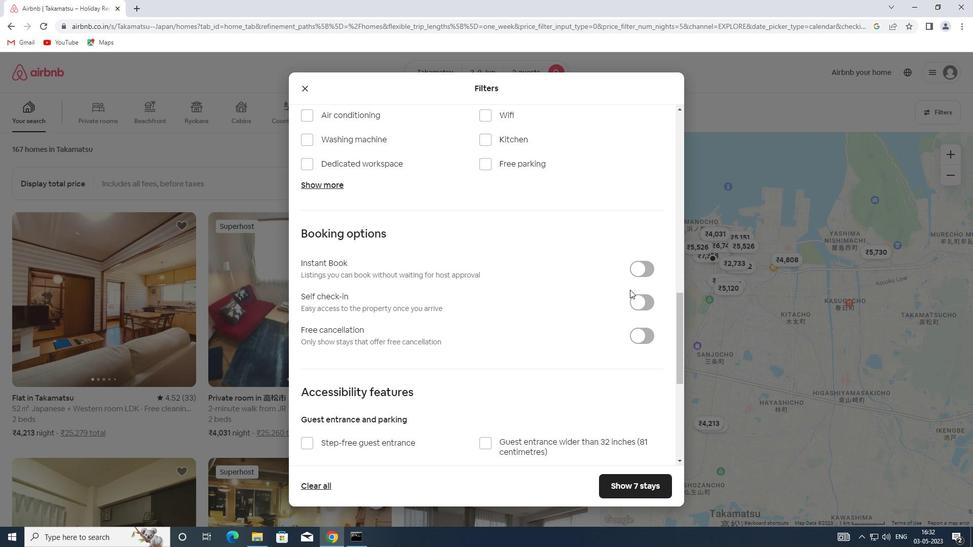 
Action: Mouse pressed left at (635, 298)
Screenshot: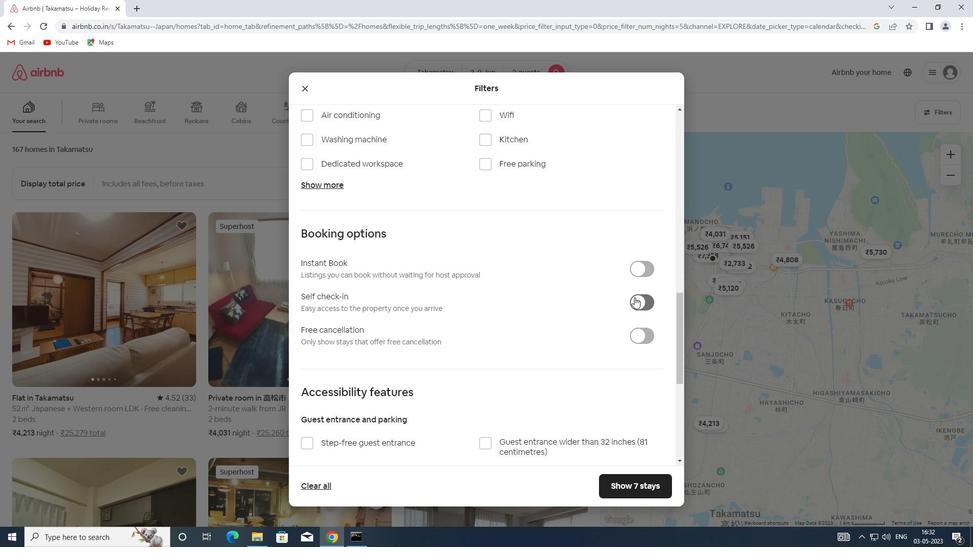 
Action: Mouse scrolled (635, 297) with delta (0, 0)
Screenshot: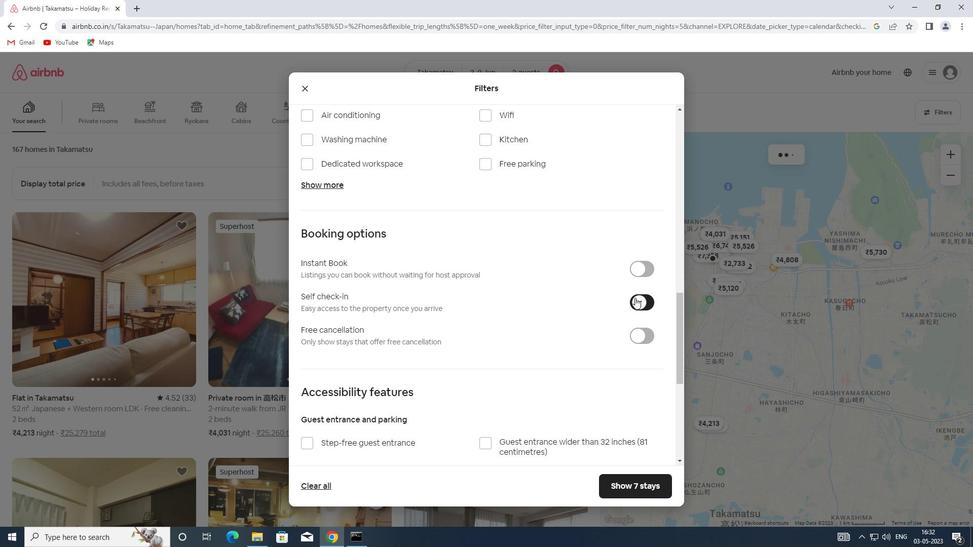 
Action: Mouse scrolled (635, 297) with delta (0, 0)
Screenshot: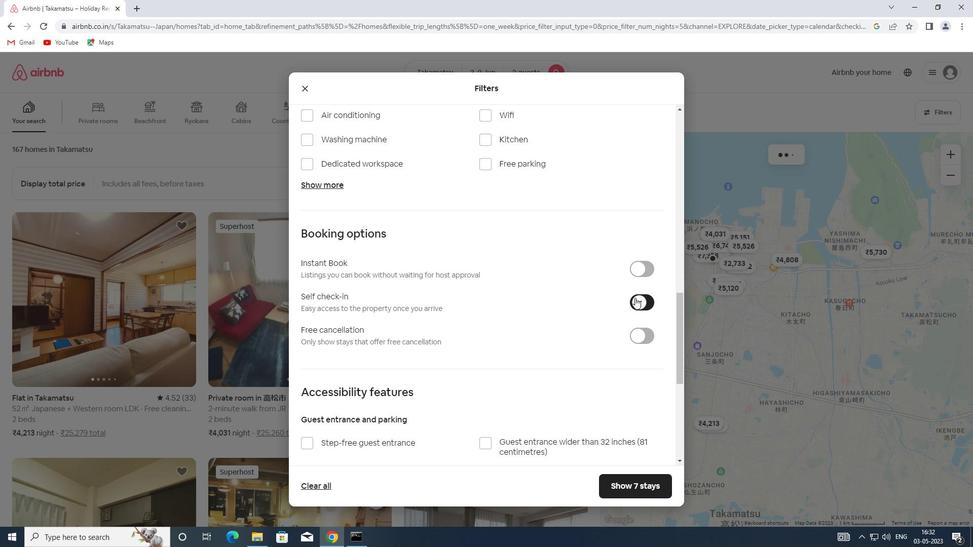 
Action: Mouse scrolled (635, 297) with delta (0, 0)
Screenshot: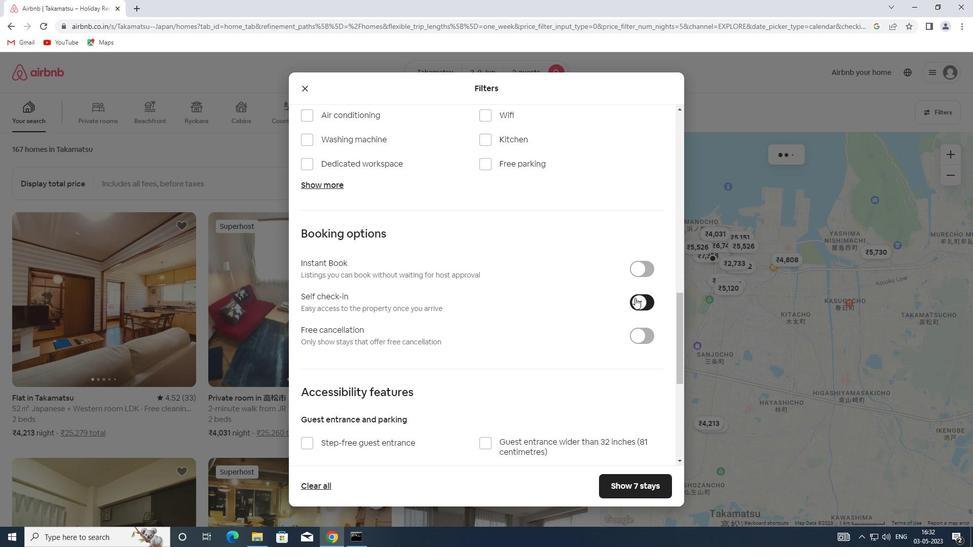 
Action: Mouse scrolled (635, 297) with delta (0, 0)
Screenshot: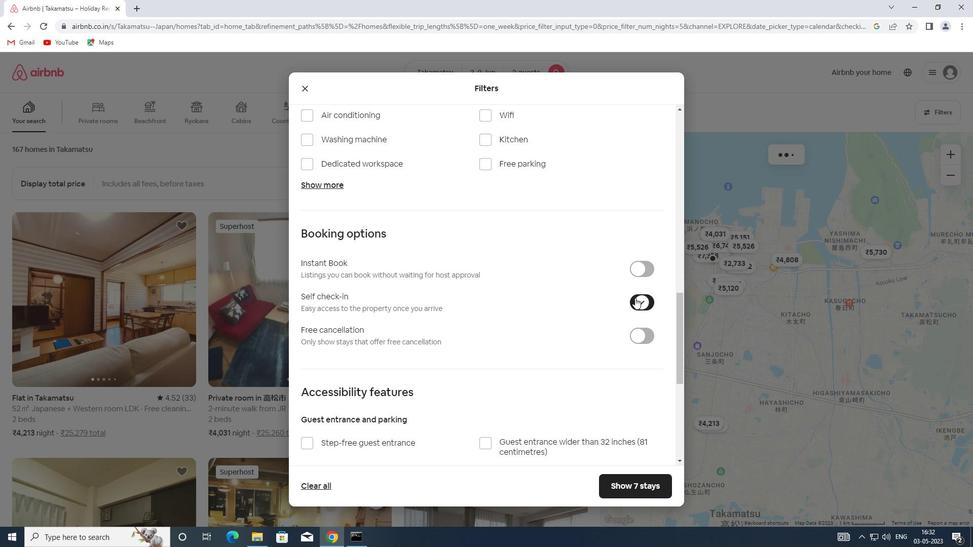 
Action: Mouse moved to (310, 375)
Screenshot: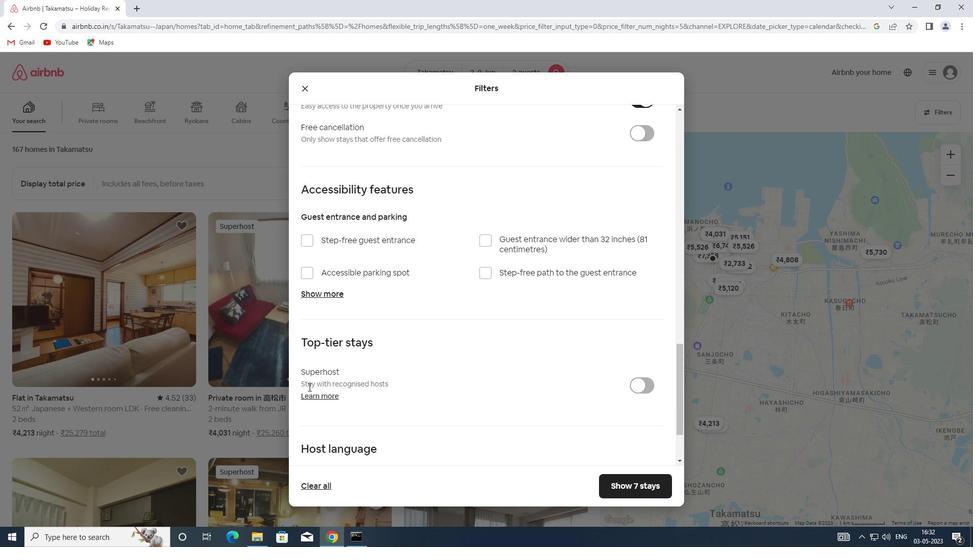 
Action: Mouse scrolled (310, 375) with delta (0, 0)
Screenshot: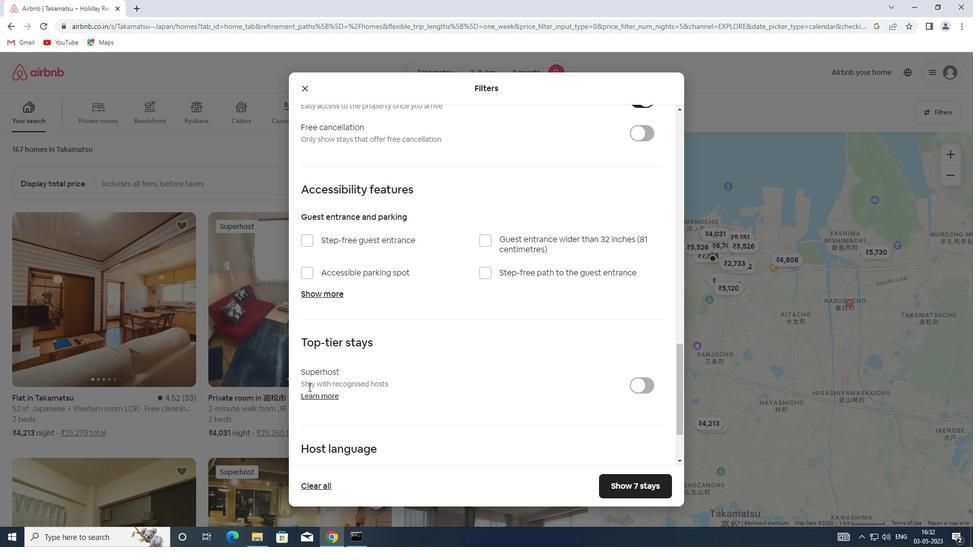 
Action: Mouse scrolled (310, 375) with delta (0, 0)
Screenshot: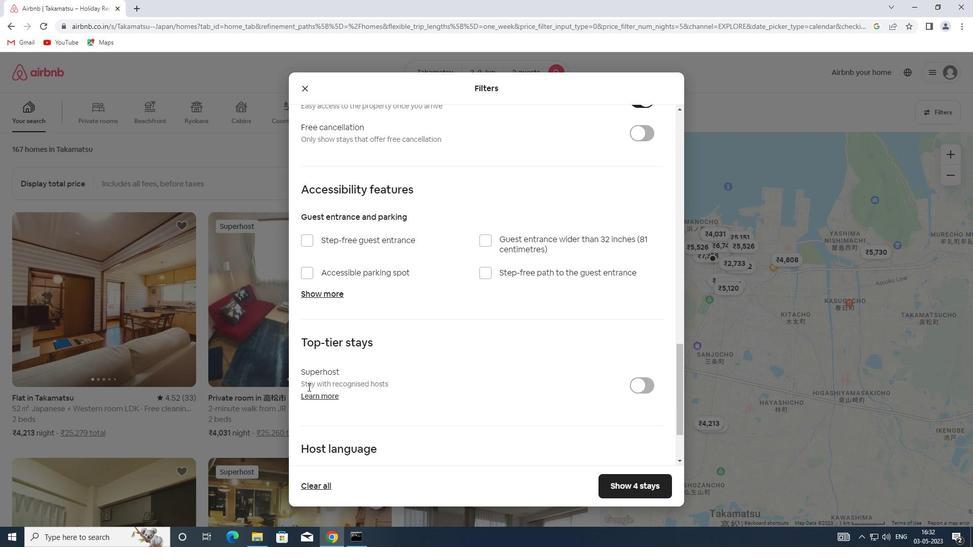 
Action: Mouse scrolled (310, 375) with delta (0, 0)
Screenshot: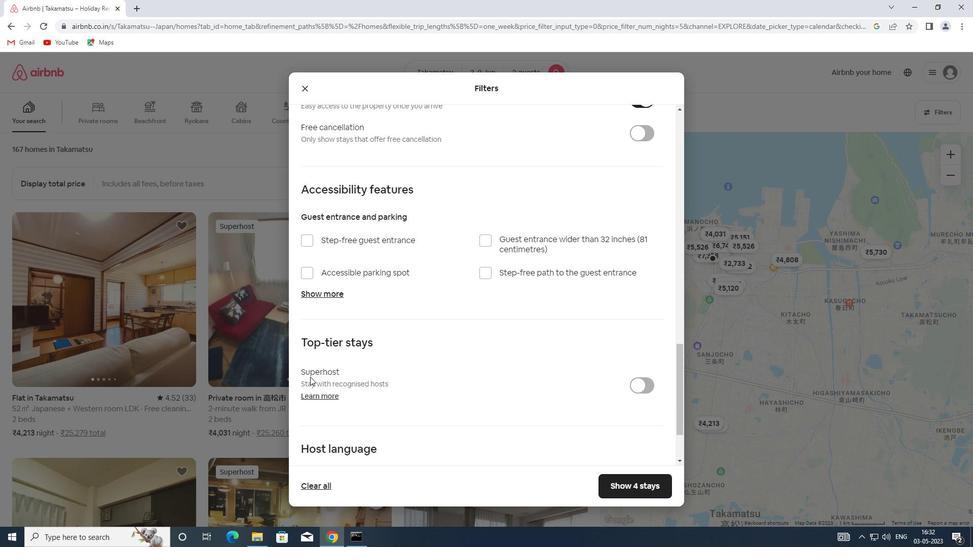 
Action: Mouse moved to (337, 391)
Screenshot: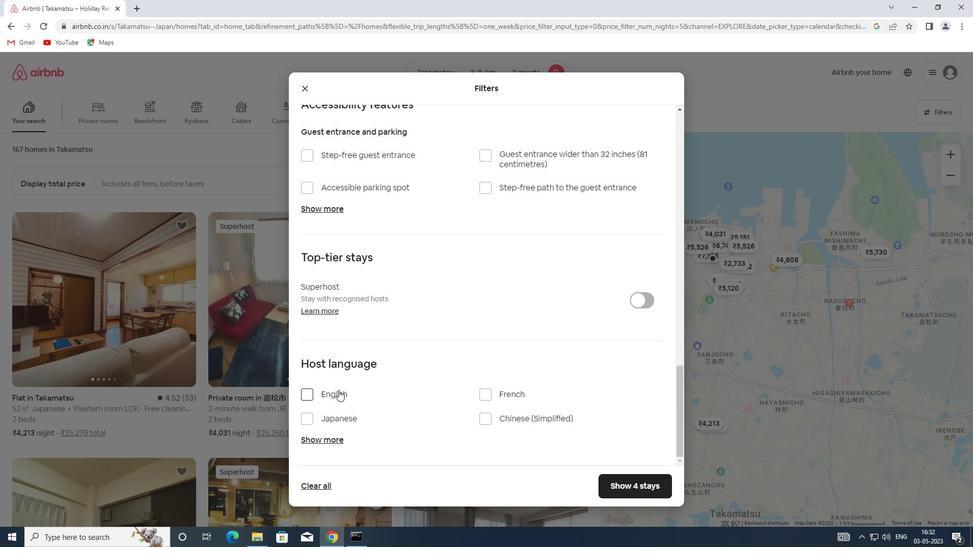 
Action: Mouse pressed left at (337, 391)
Screenshot: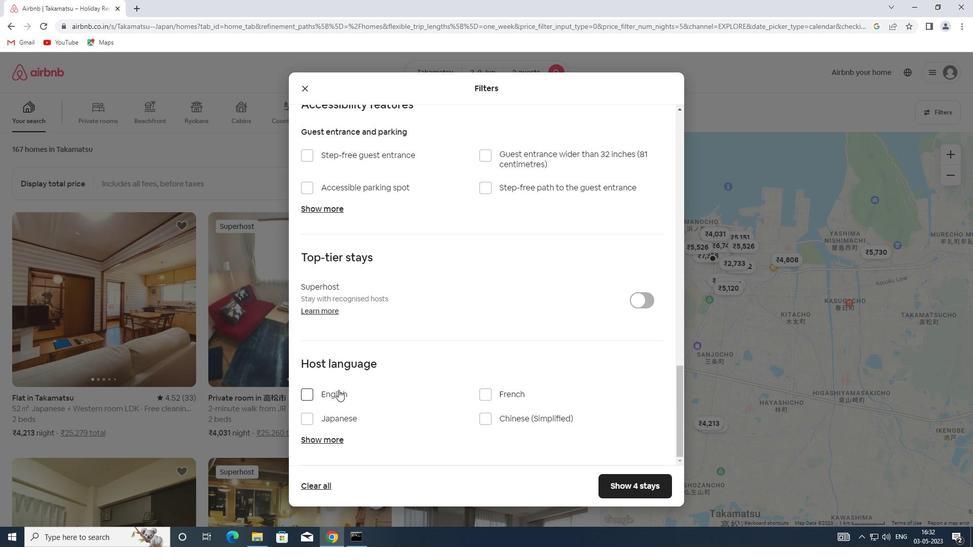 
Action: Mouse moved to (634, 486)
Screenshot: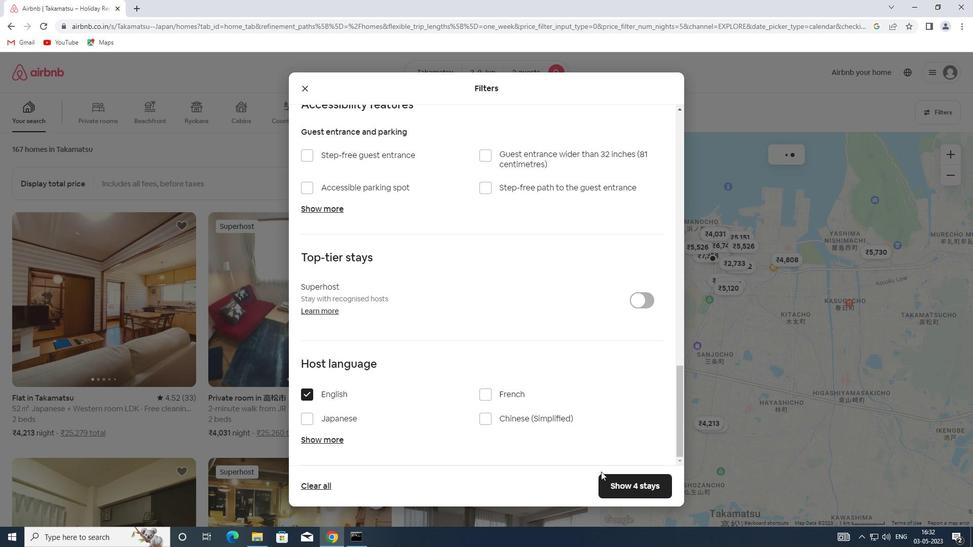 
Action: Mouse pressed left at (634, 486)
Screenshot: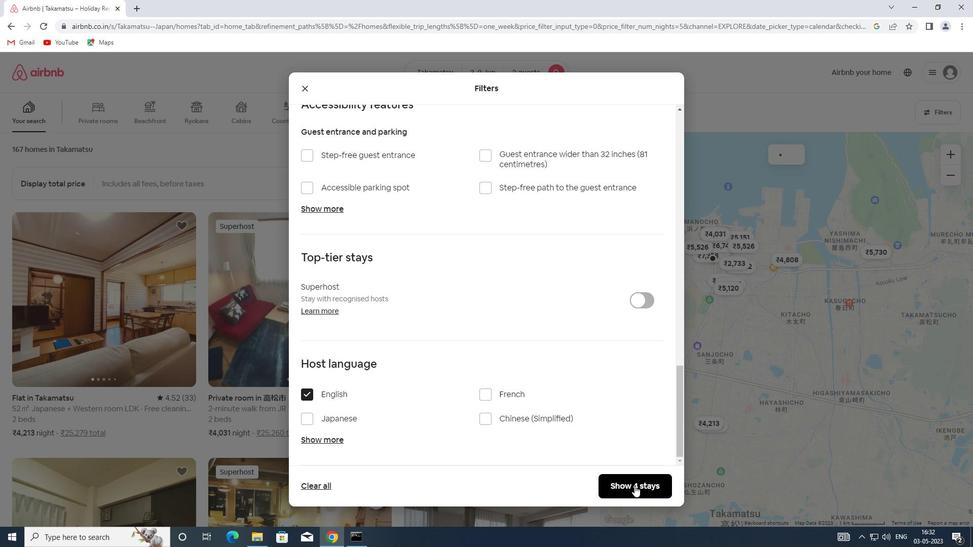 
